 Task: Create a due date automation trigger when advanced on, on the tuesday of the week a card is due add content with a name or a description not containing resume at 11:00 AM.
Action: Mouse moved to (1278, 101)
Screenshot: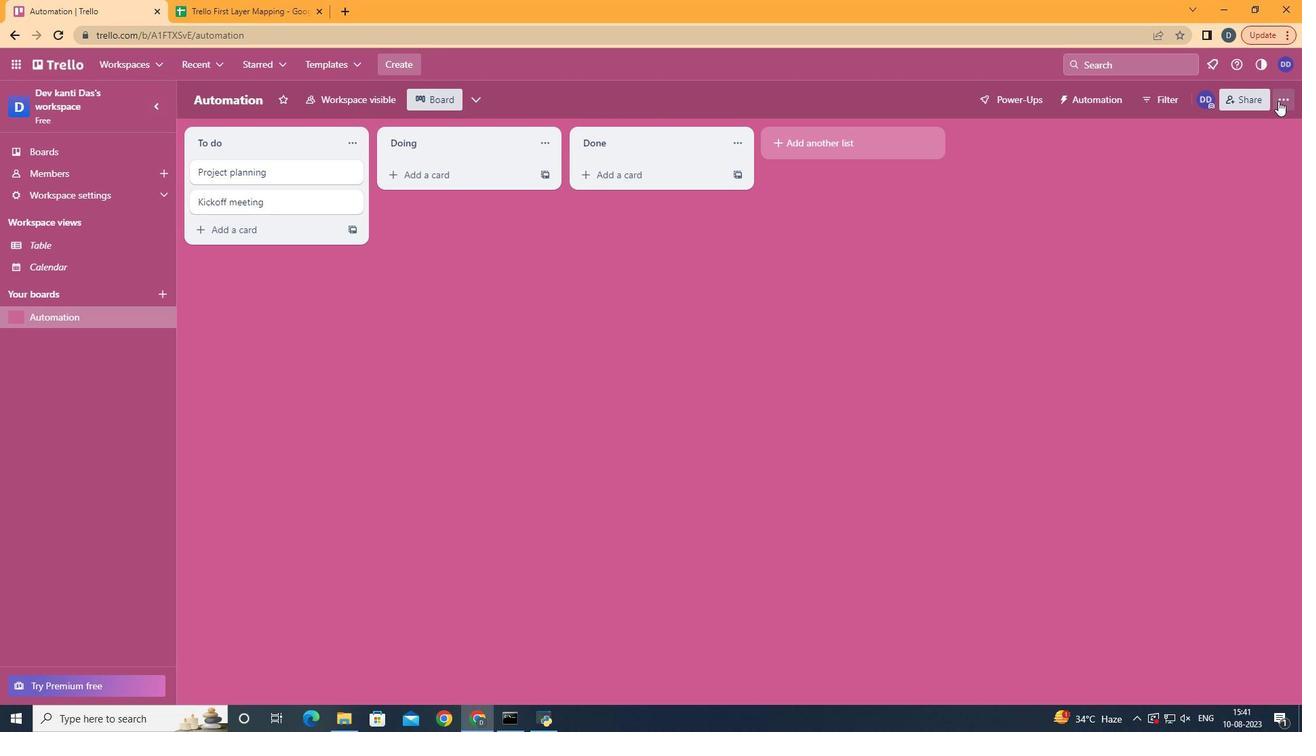
Action: Mouse pressed left at (1278, 101)
Screenshot: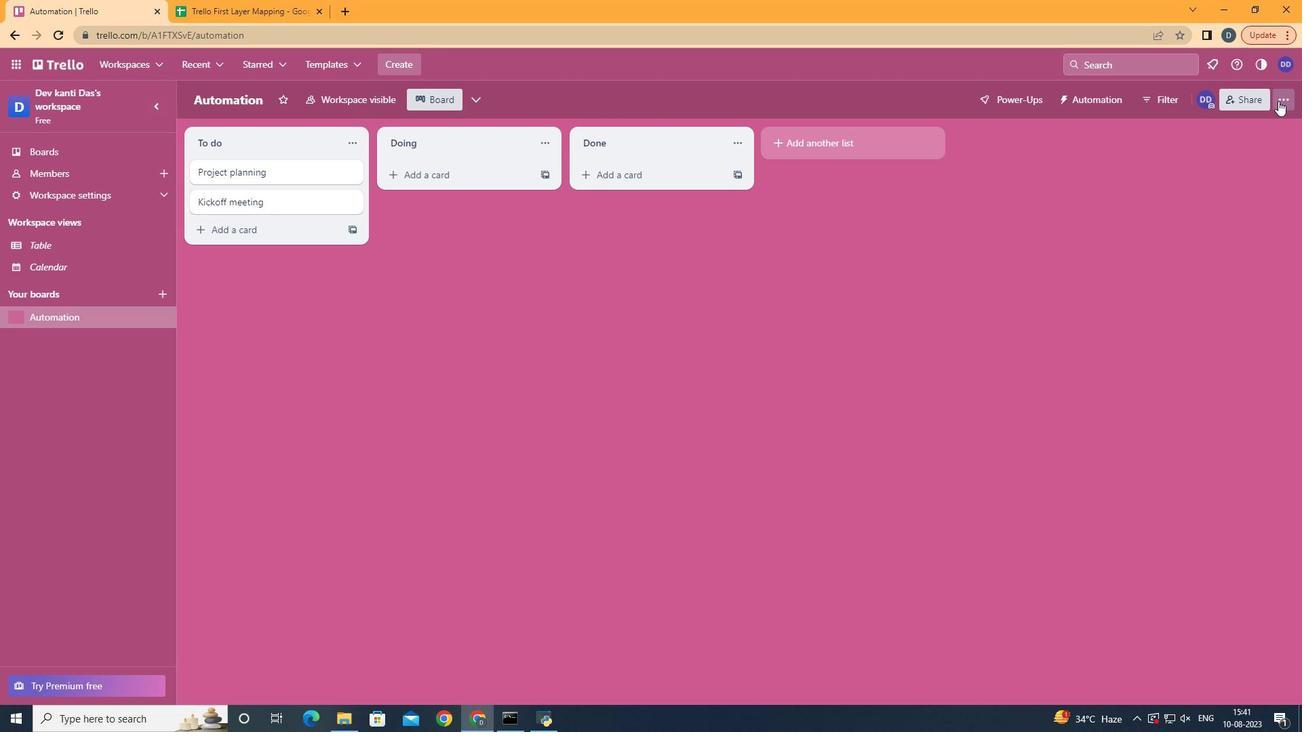 
Action: Mouse moved to (1174, 301)
Screenshot: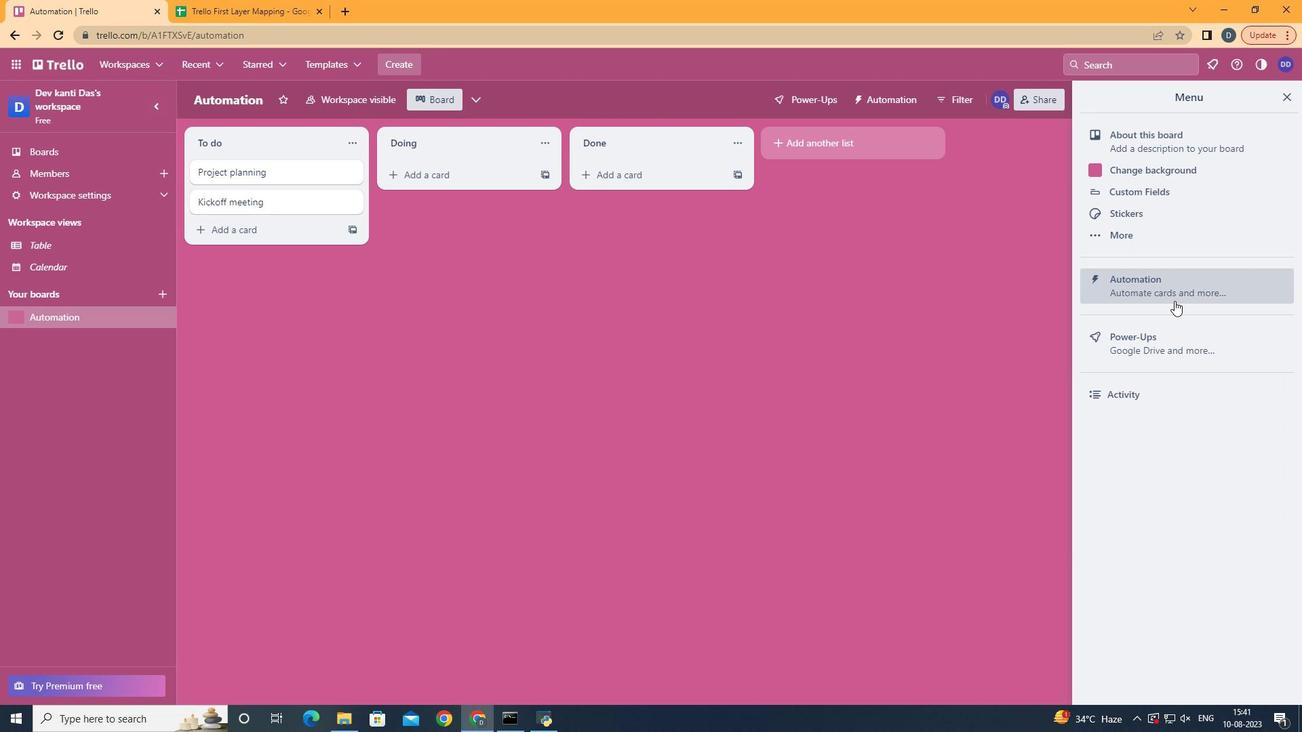 
Action: Mouse pressed left at (1174, 301)
Screenshot: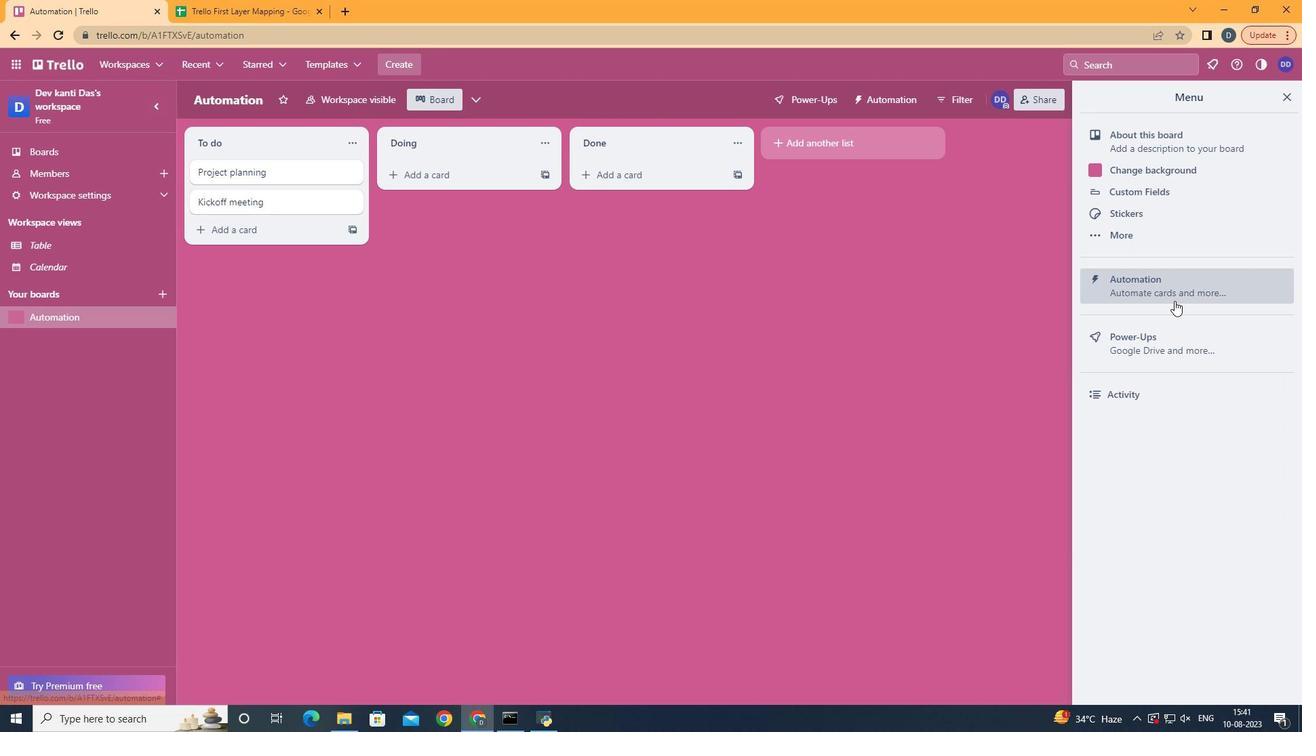 
Action: Mouse moved to (228, 268)
Screenshot: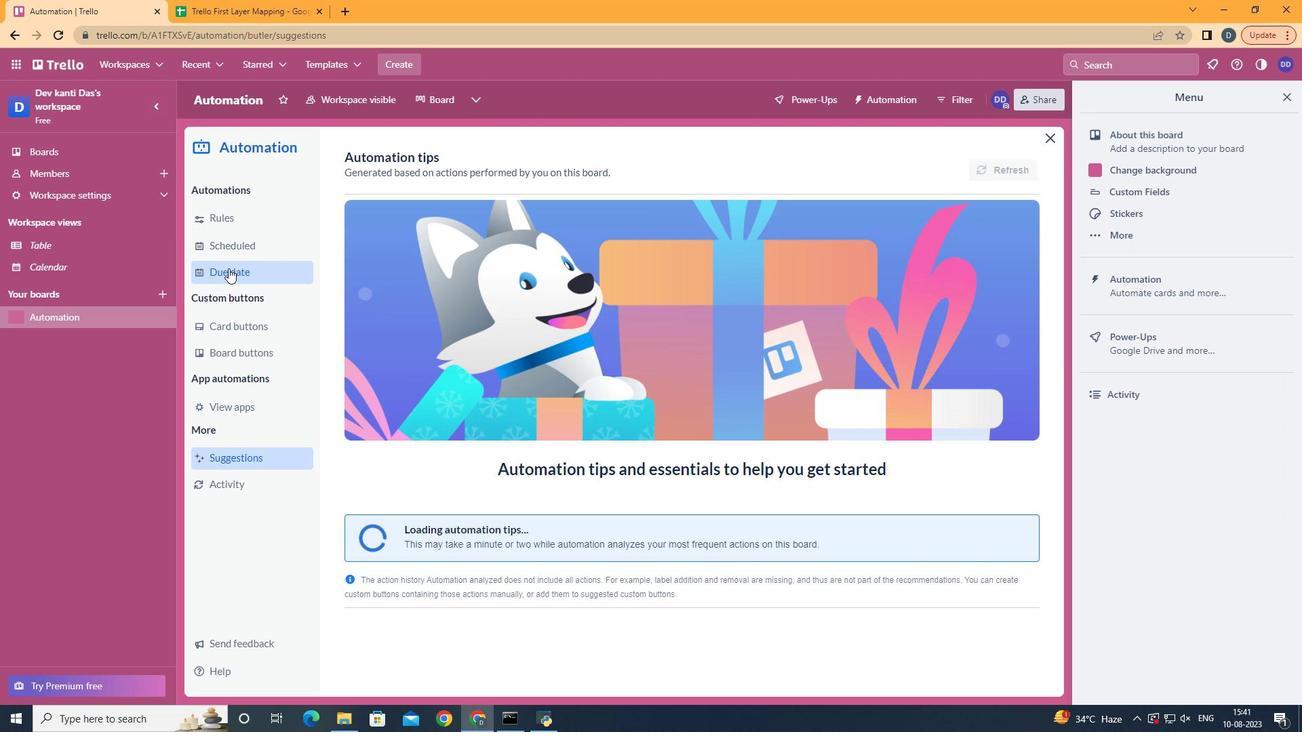 
Action: Mouse pressed left at (228, 268)
Screenshot: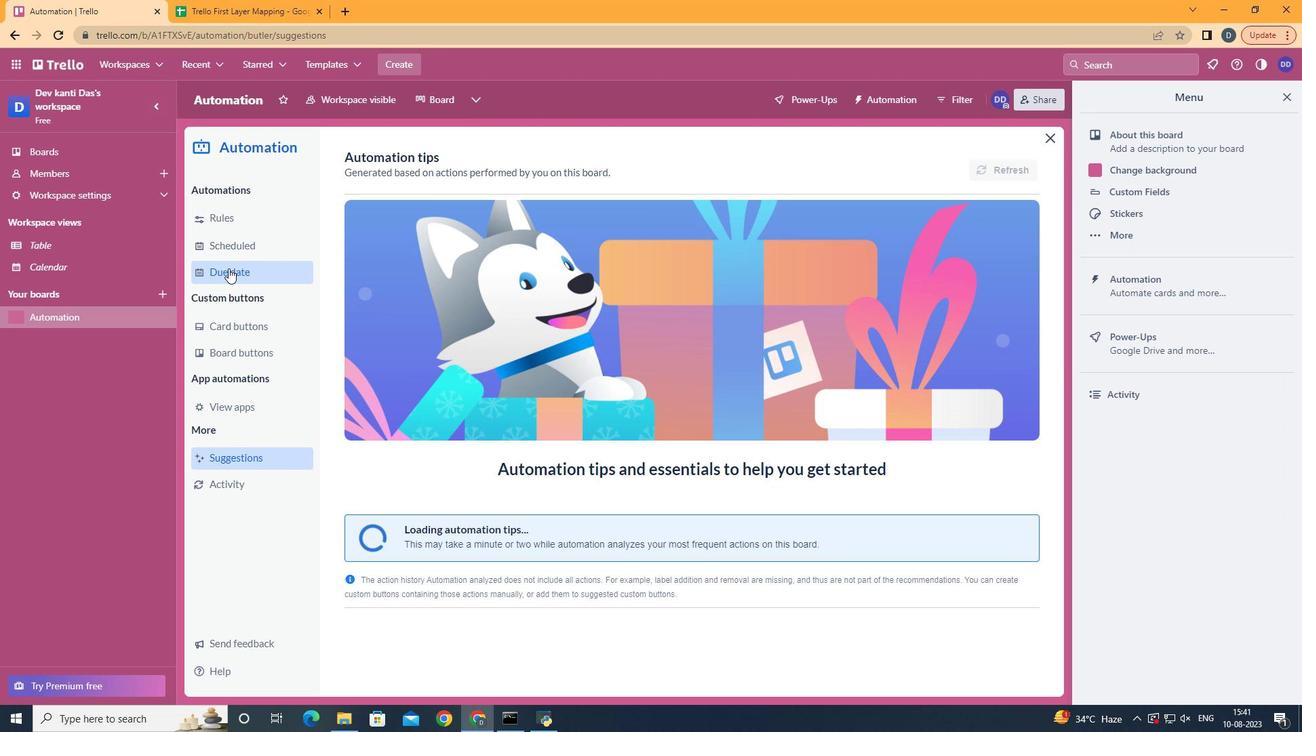 
Action: Mouse moved to (949, 160)
Screenshot: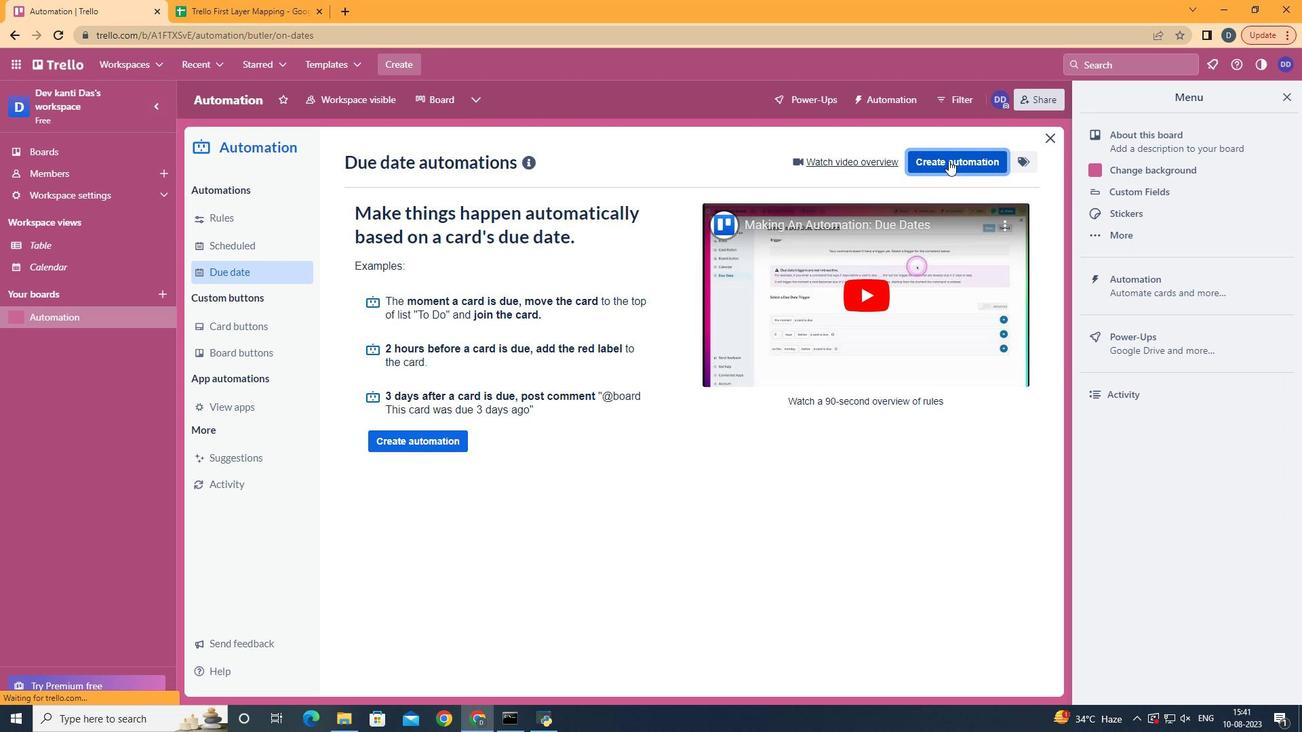 
Action: Mouse pressed left at (949, 160)
Screenshot: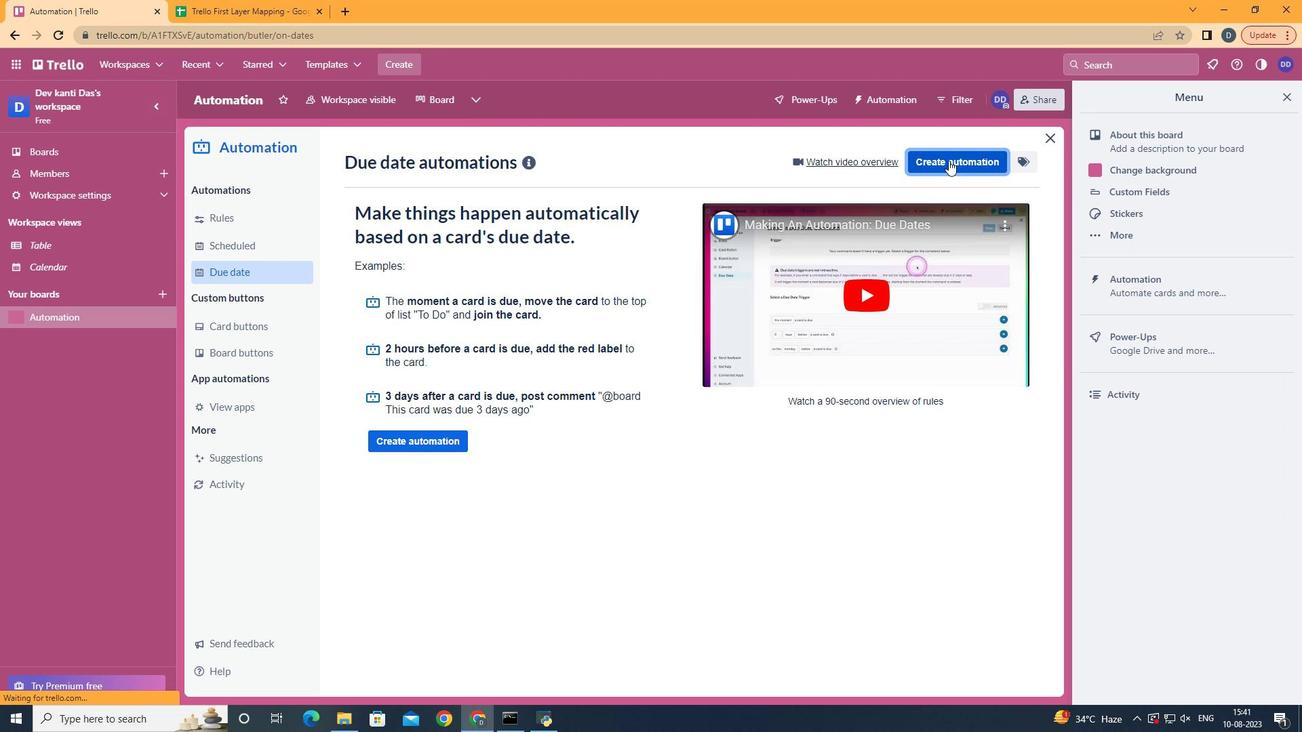 
Action: Mouse moved to (717, 293)
Screenshot: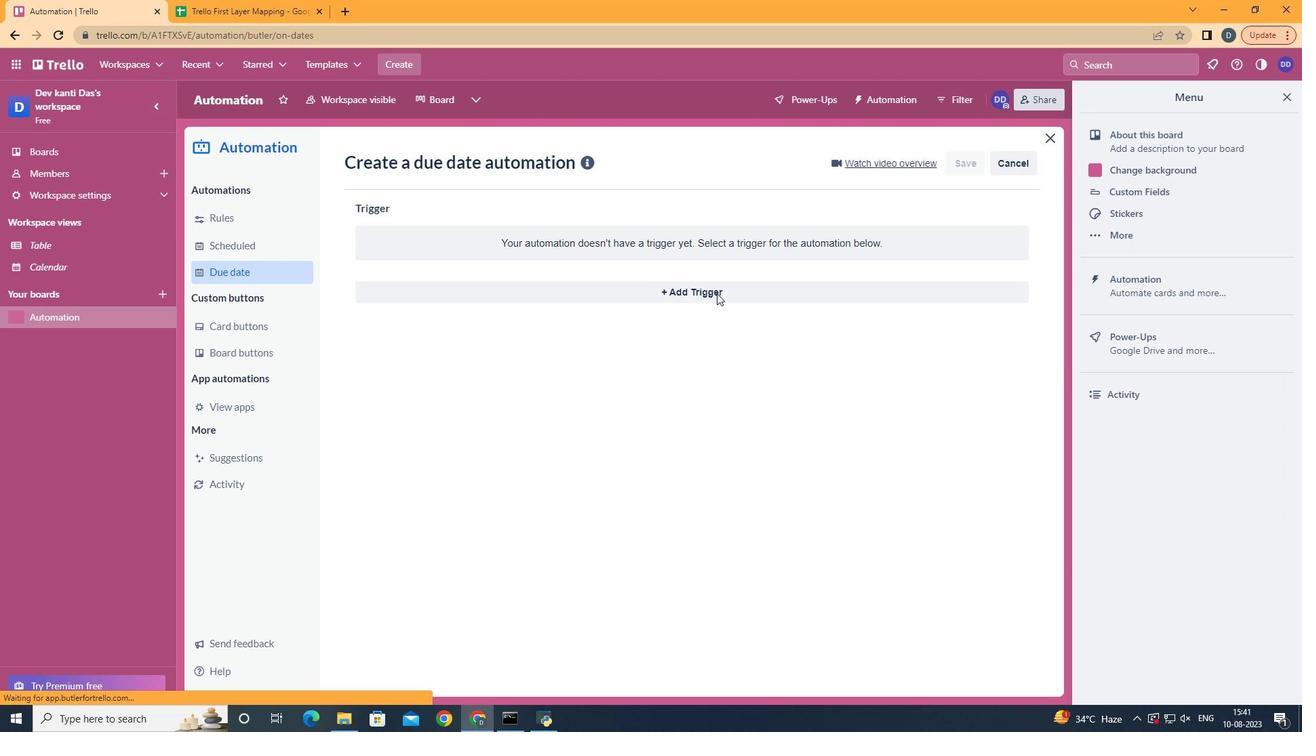
Action: Mouse pressed left at (717, 293)
Screenshot: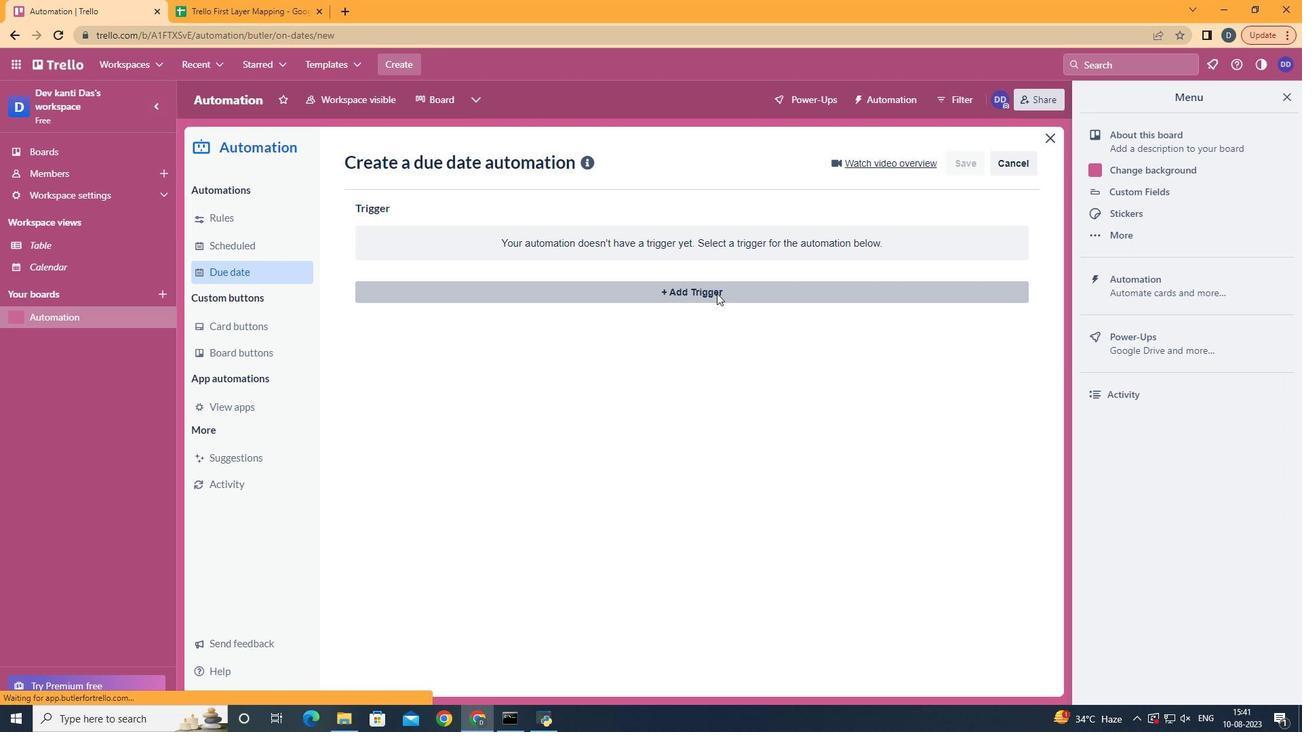
Action: Mouse moved to (438, 376)
Screenshot: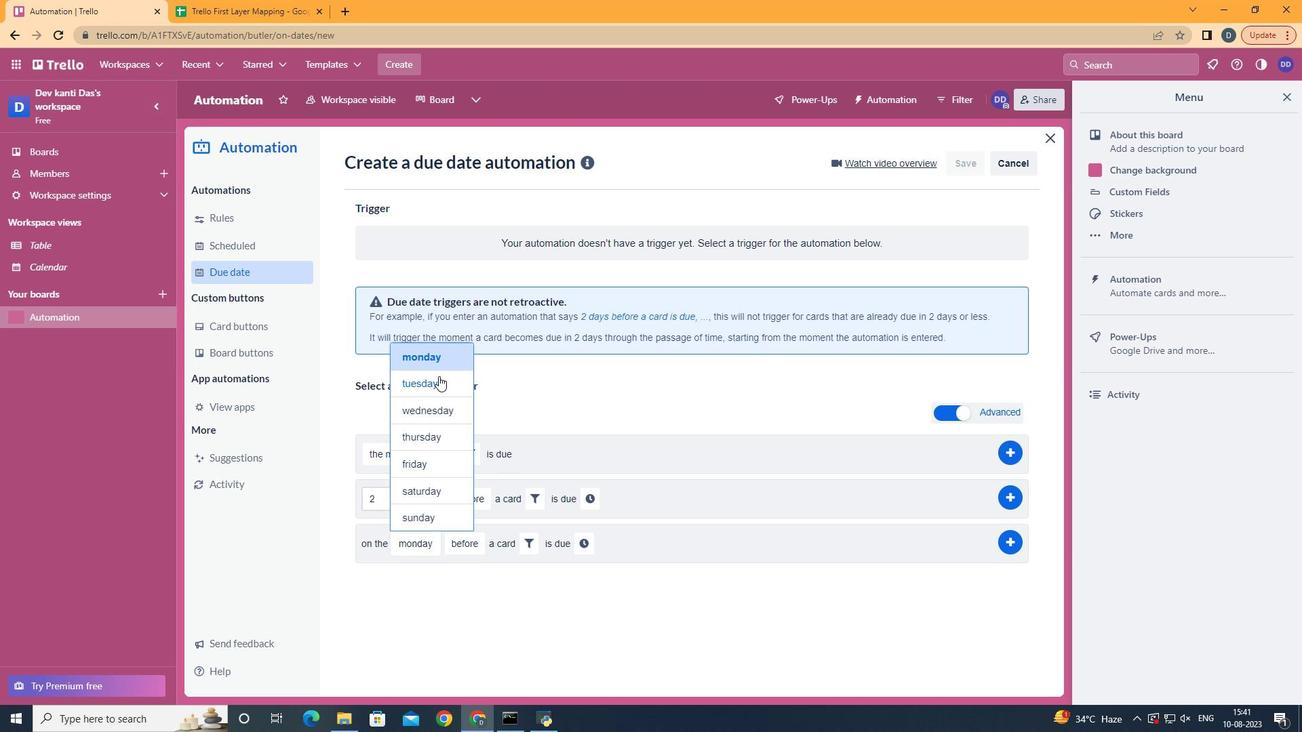 
Action: Mouse pressed left at (438, 376)
Screenshot: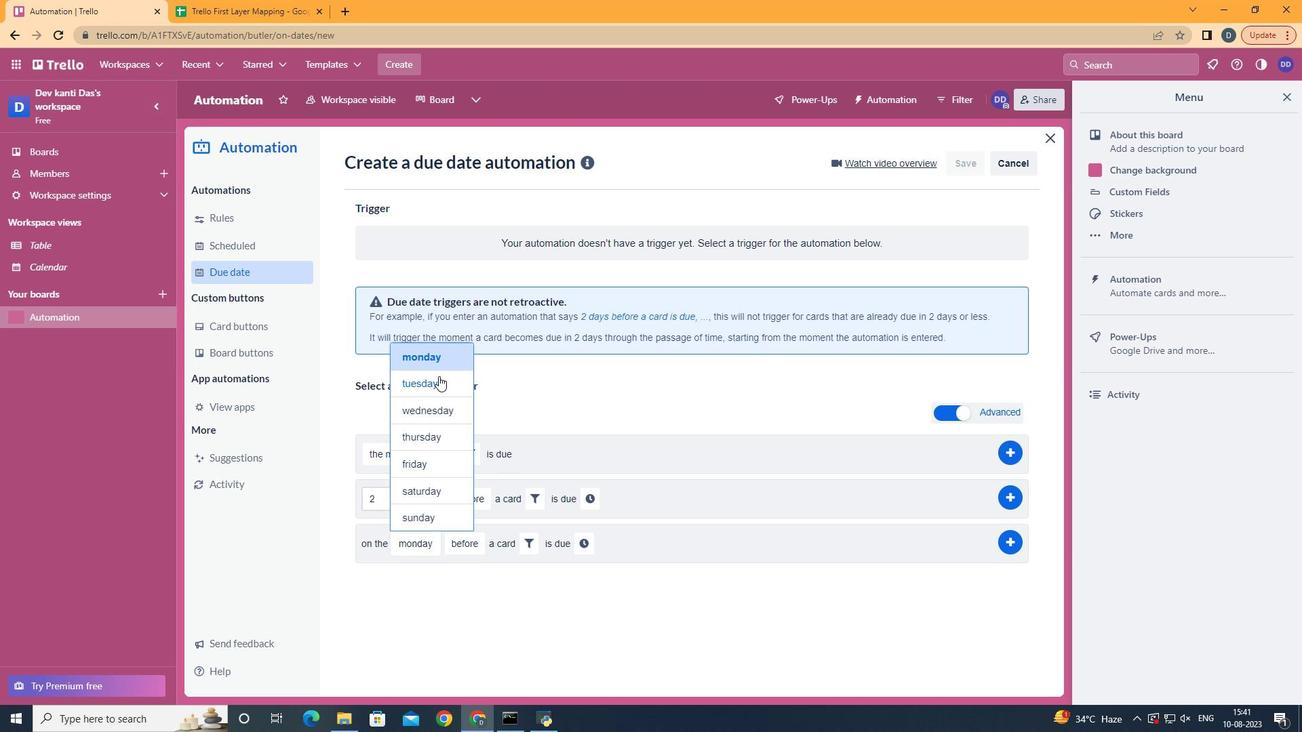 
Action: Mouse moved to (479, 618)
Screenshot: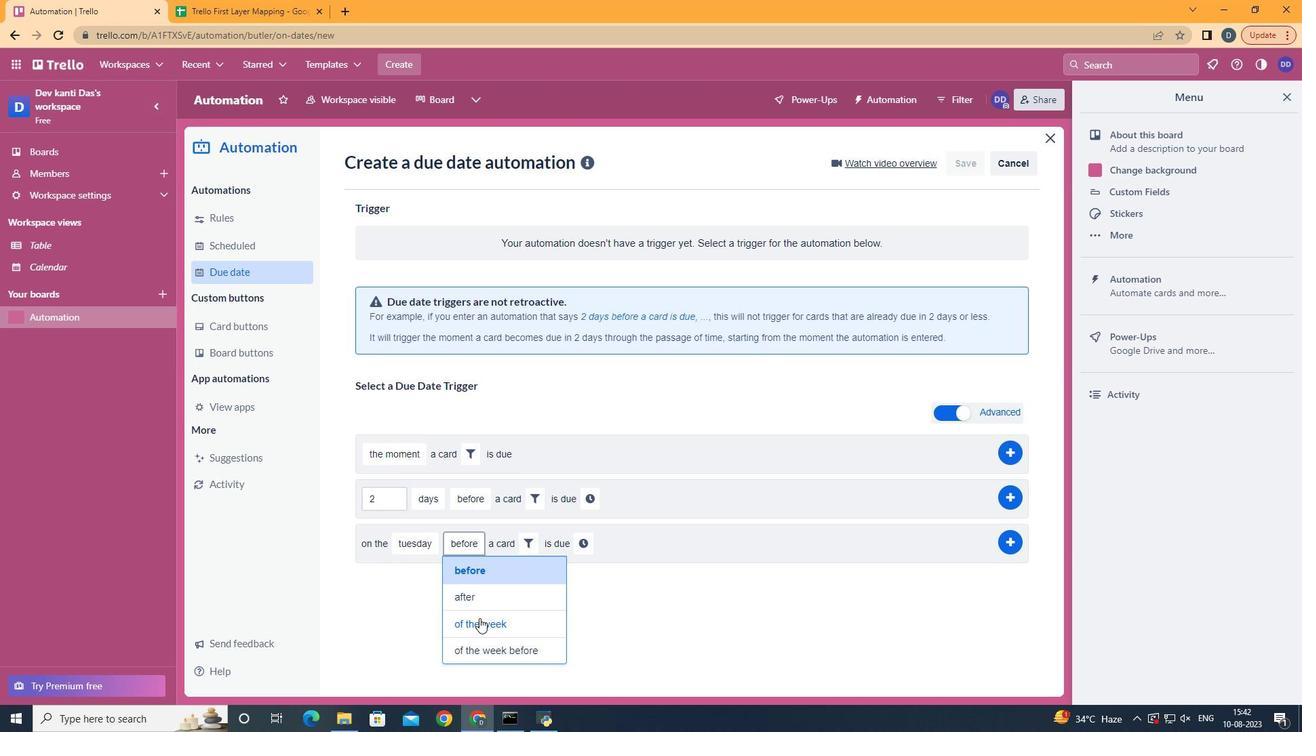 
Action: Mouse pressed left at (479, 618)
Screenshot: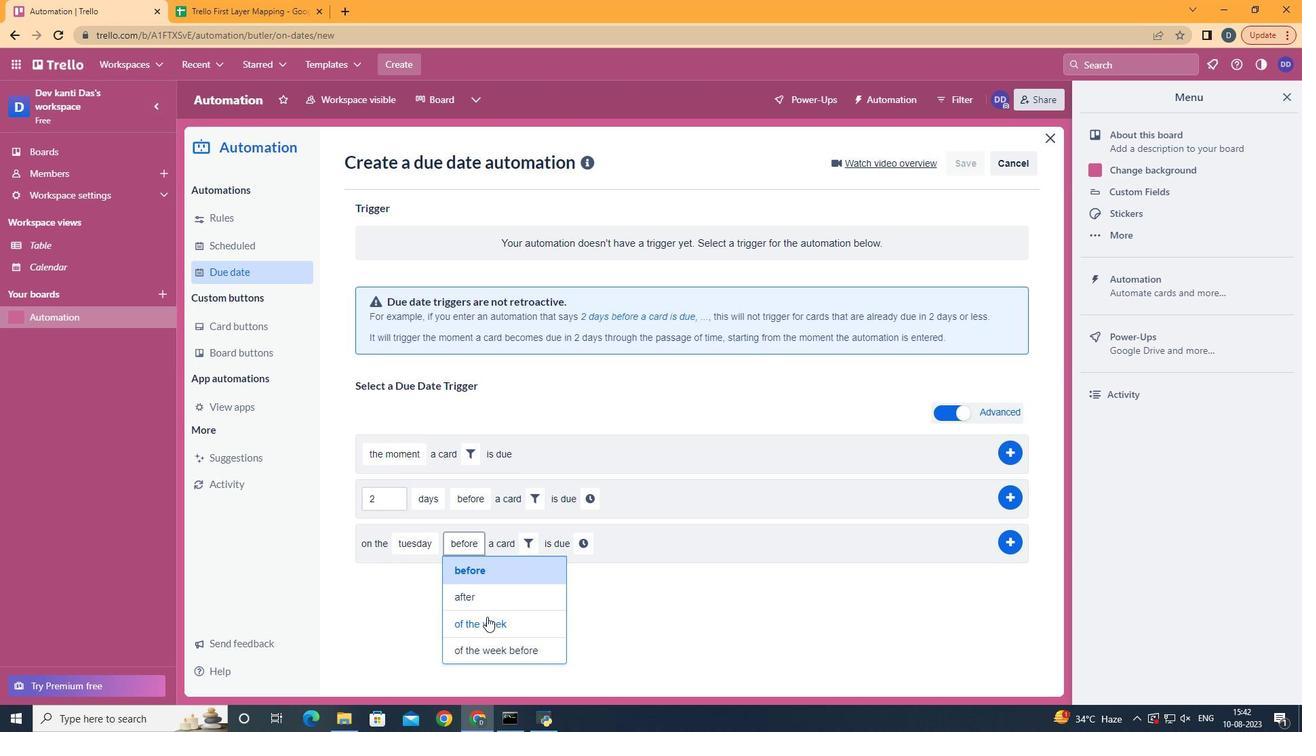
Action: Mouse moved to (542, 543)
Screenshot: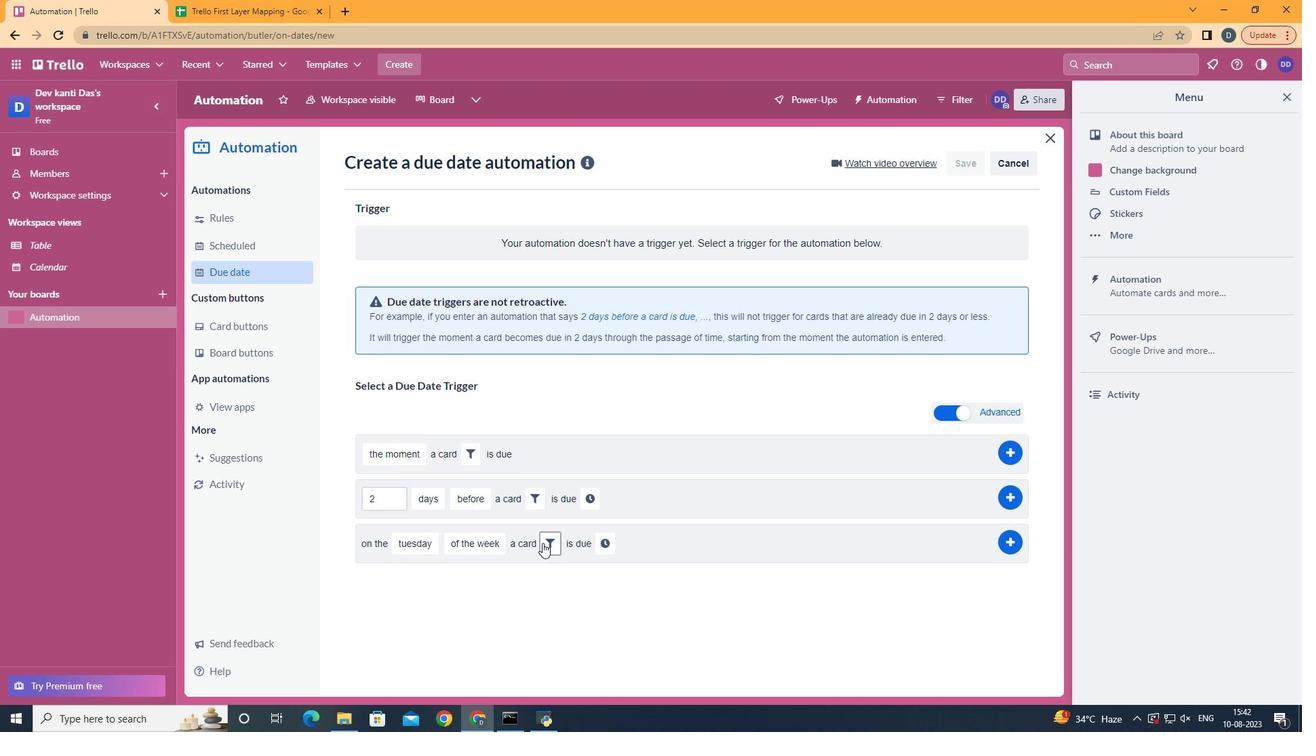 
Action: Mouse pressed left at (542, 543)
Screenshot: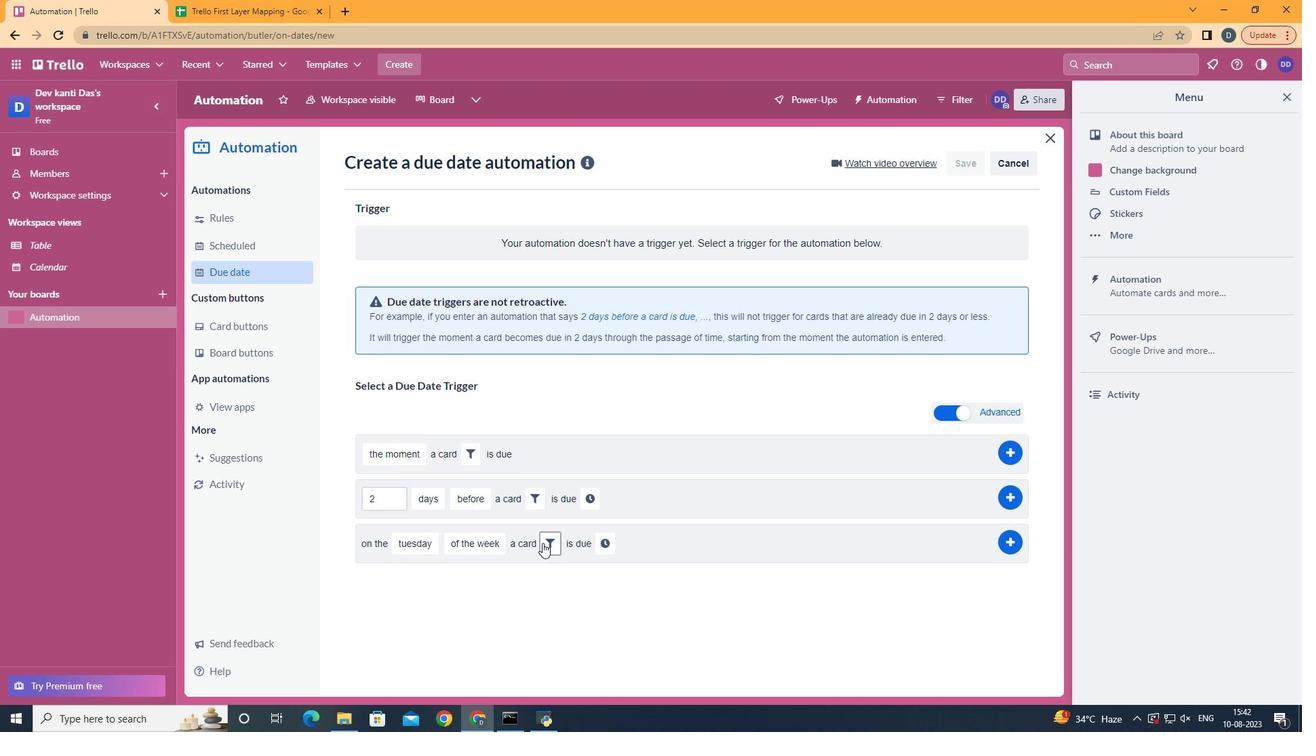 
Action: Mouse moved to (548, 543)
Screenshot: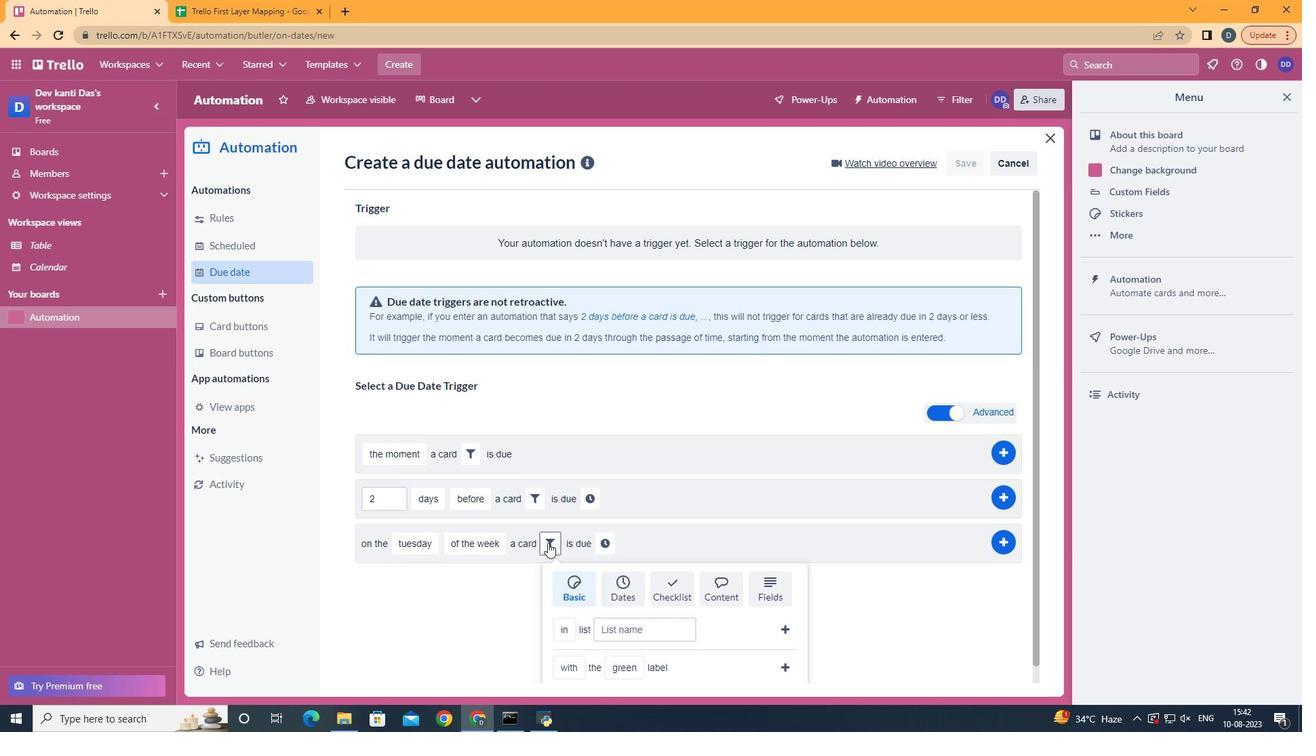 
Action: Mouse pressed left at (548, 543)
Screenshot: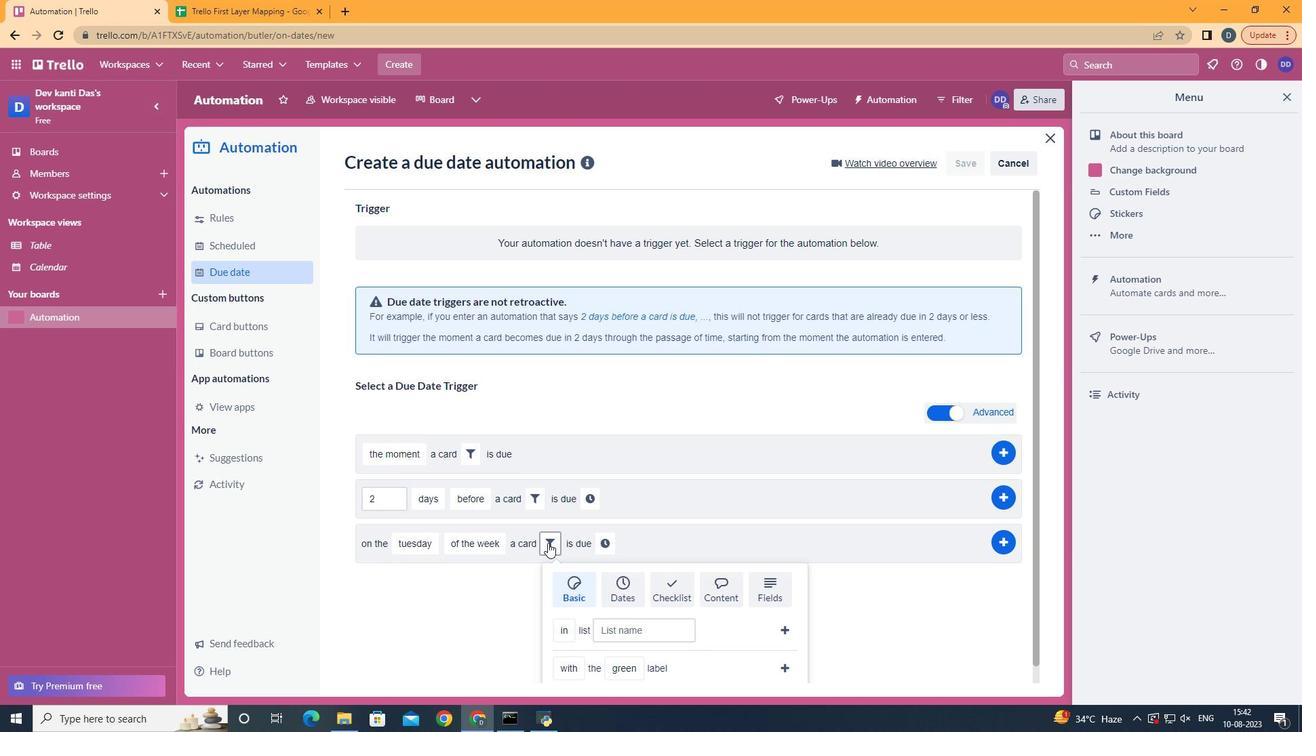 
Action: Mouse moved to (547, 546)
Screenshot: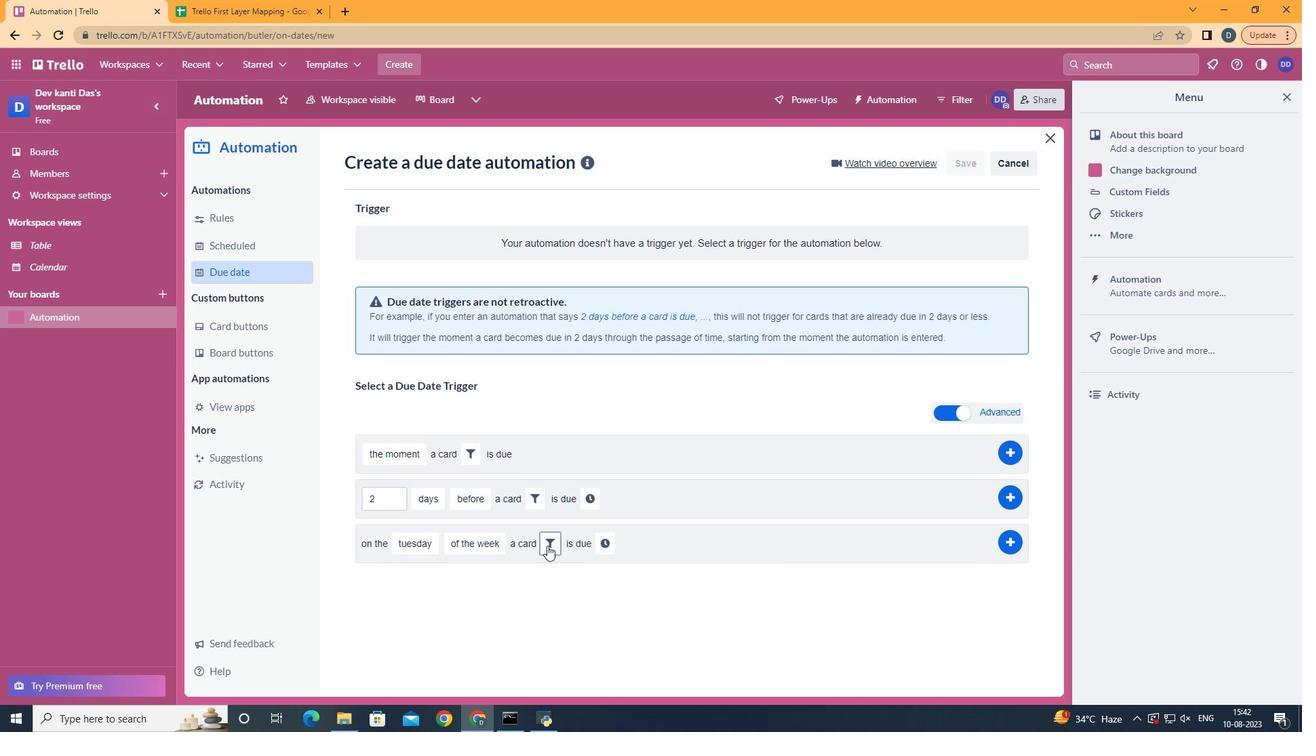 
Action: Mouse pressed left at (547, 546)
Screenshot: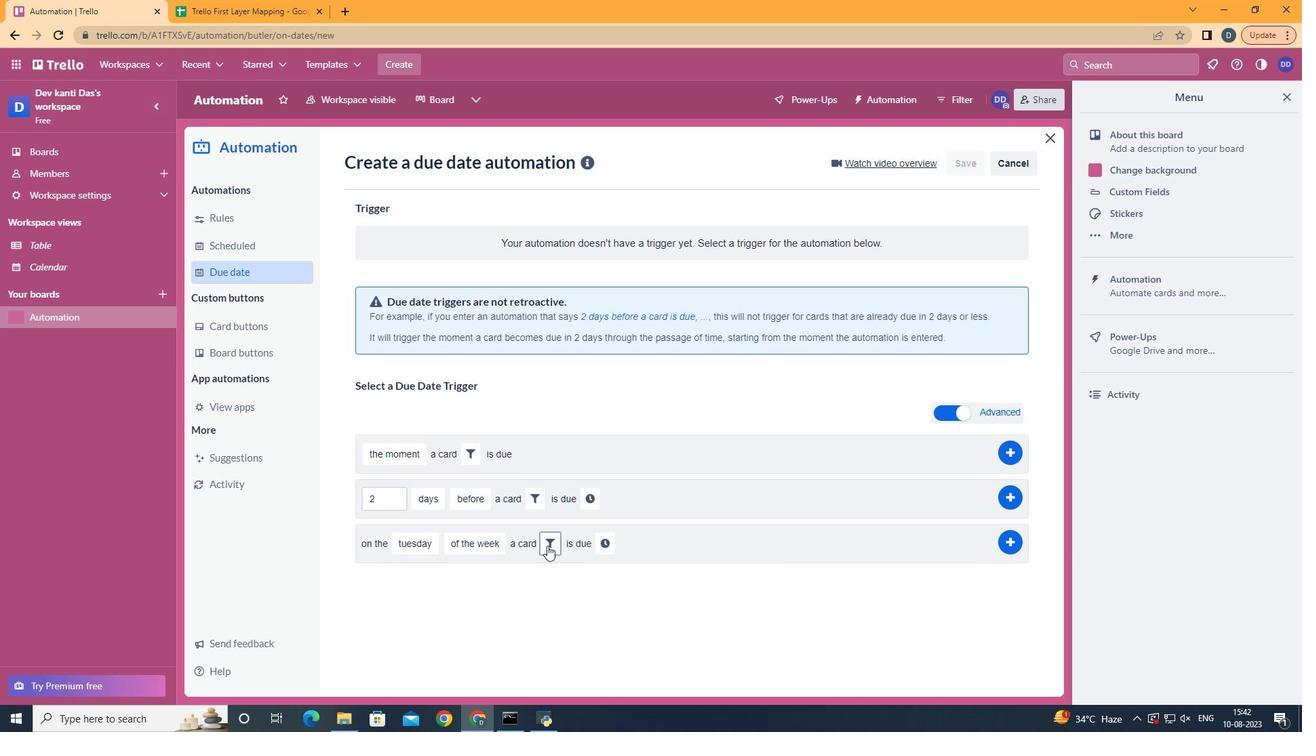 
Action: Mouse moved to (590, 375)
Screenshot: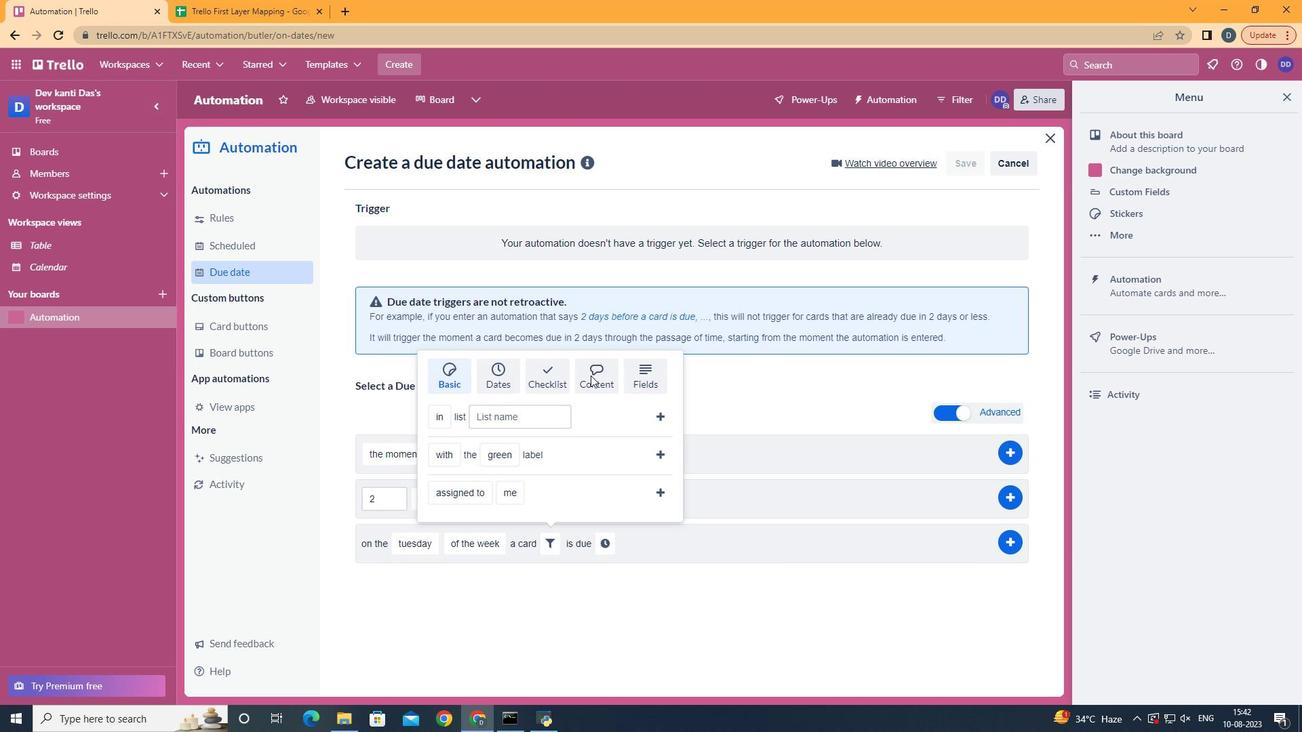 
Action: Mouse pressed left at (590, 375)
Screenshot: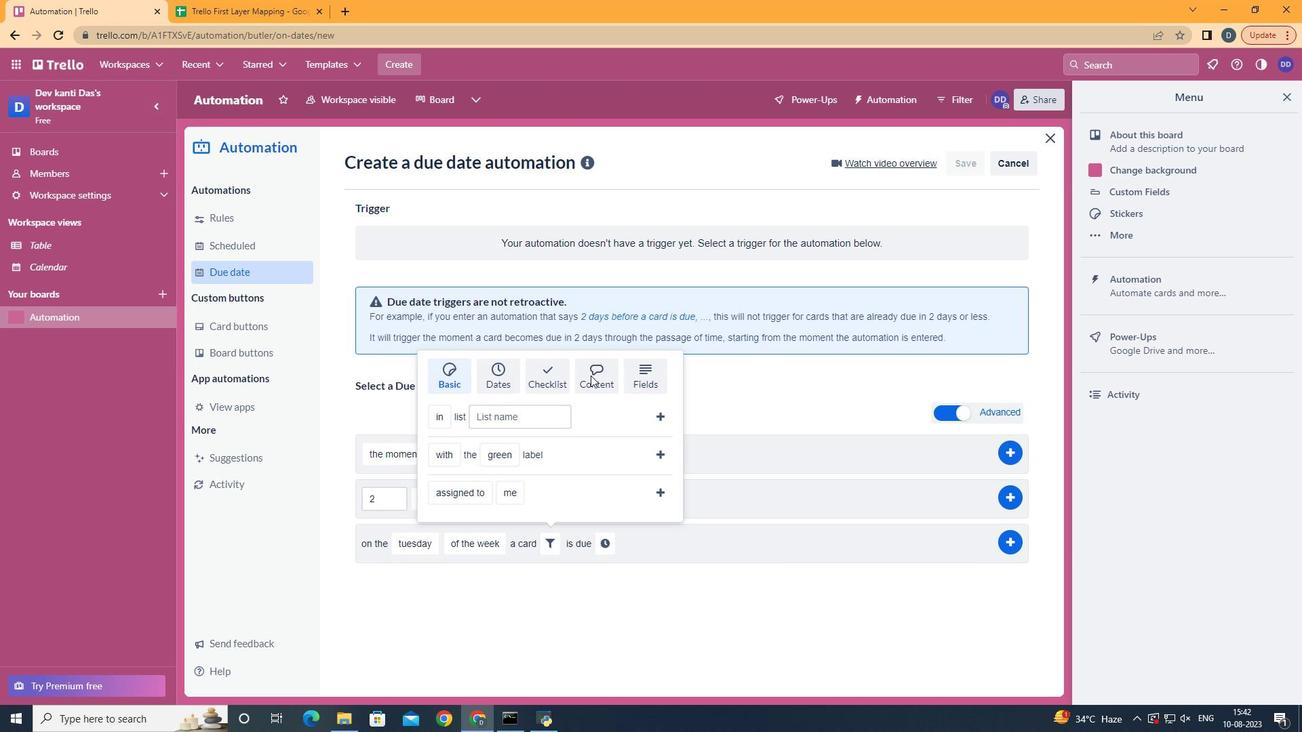 
Action: Mouse moved to (492, 537)
Screenshot: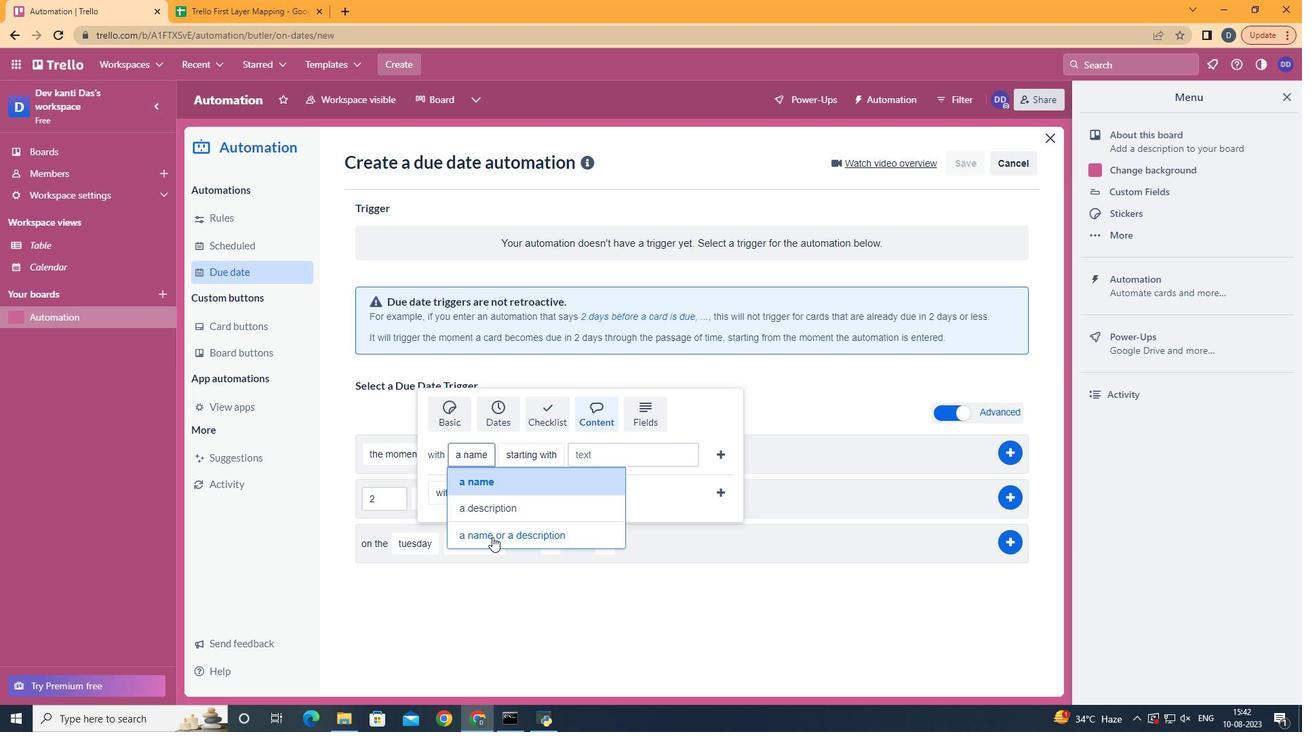 
Action: Mouse pressed left at (492, 537)
Screenshot: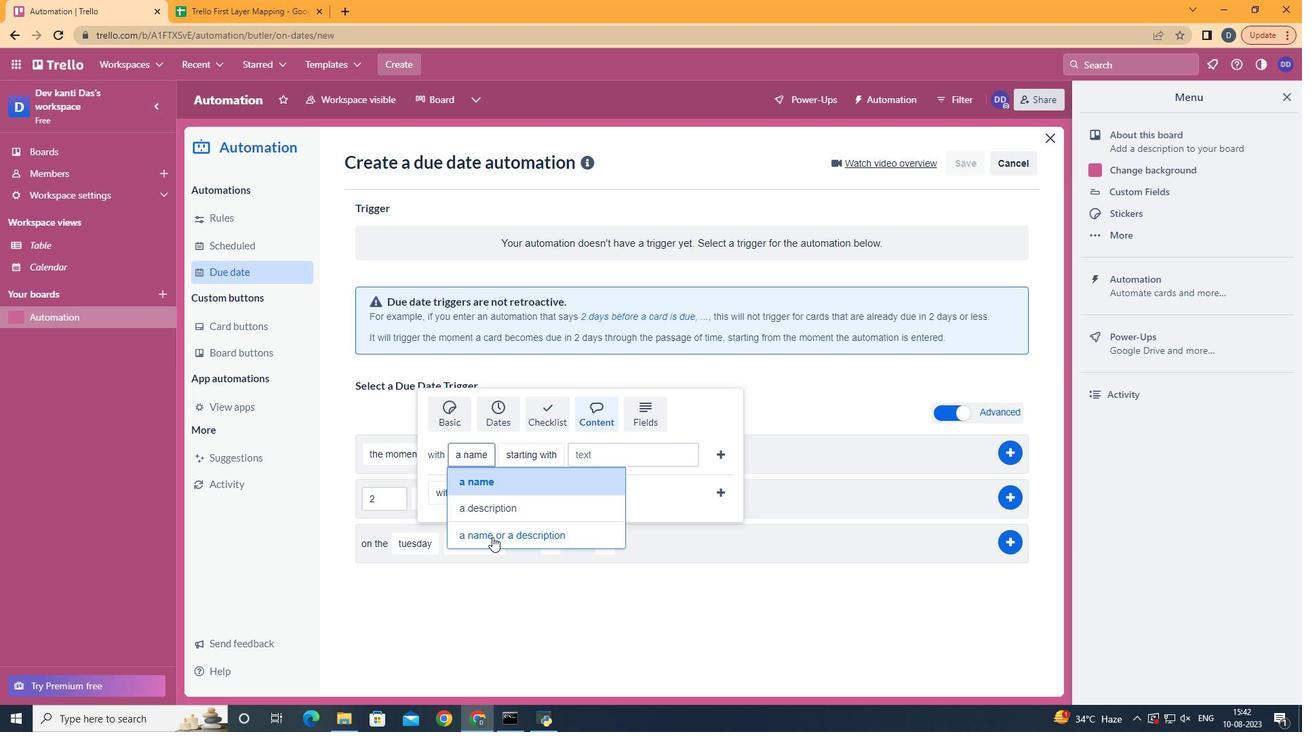 
Action: Mouse moved to (628, 614)
Screenshot: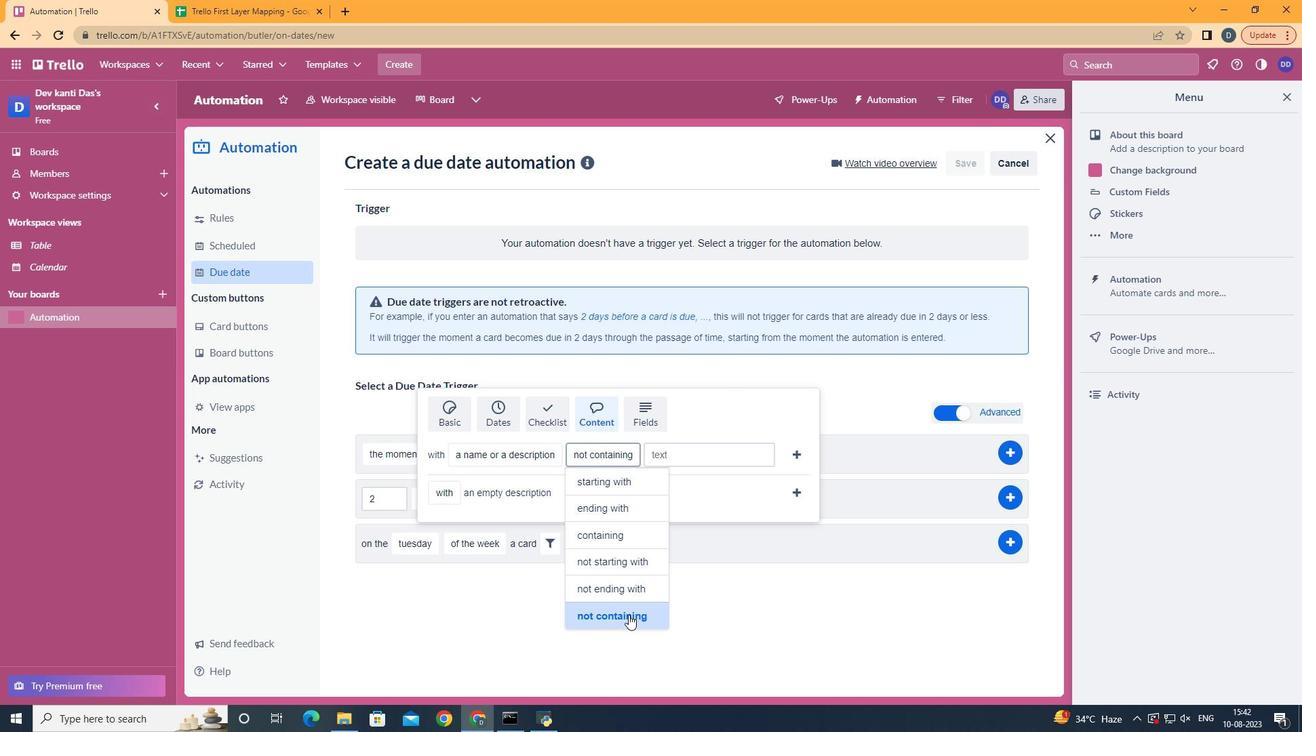 
Action: Mouse pressed left at (628, 614)
Screenshot: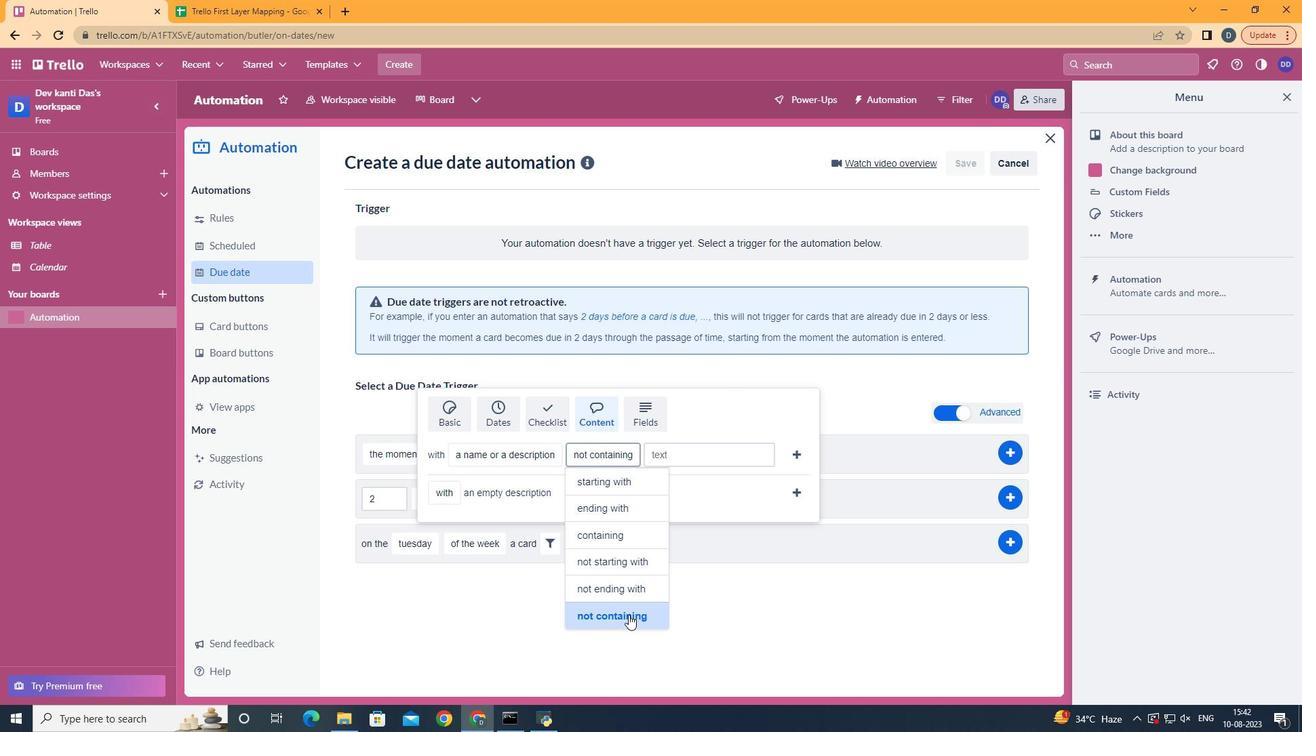 
Action: Mouse moved to (725, 466)
Screenshot: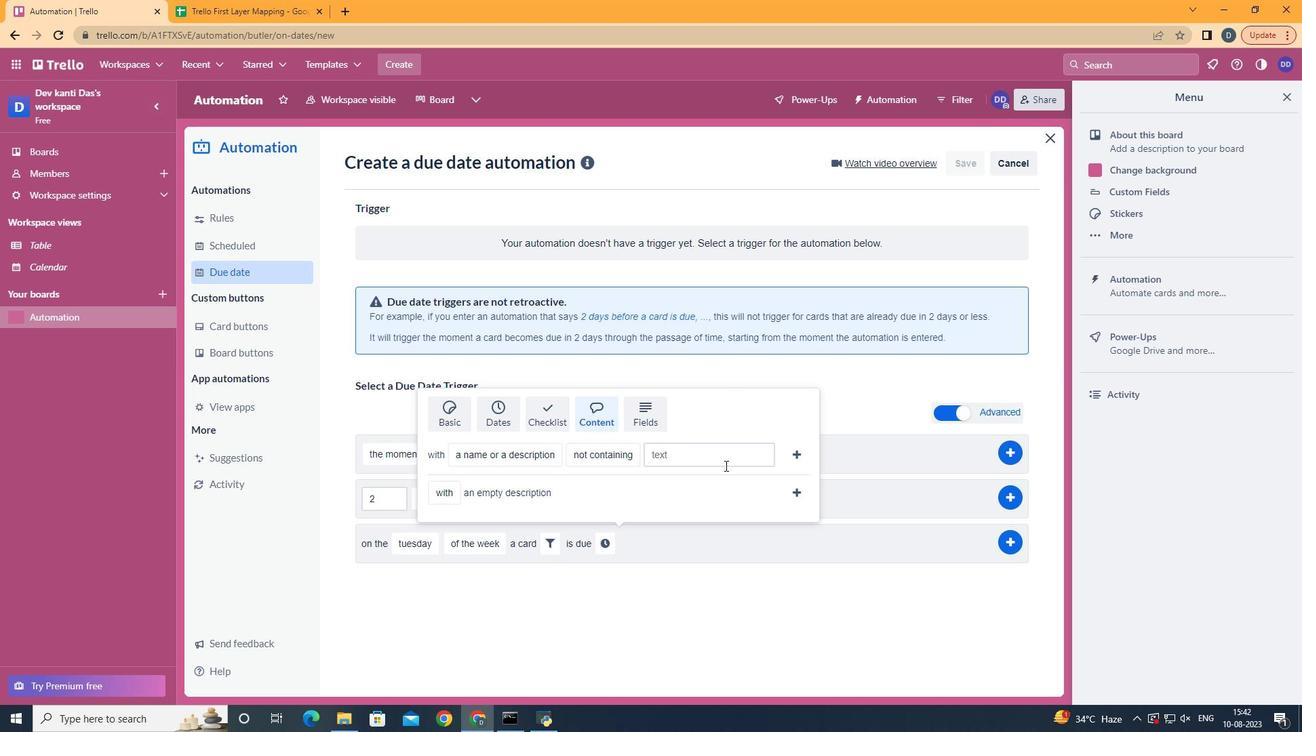 
Action: Mouse pressed left at (725, 466)
Screenshot: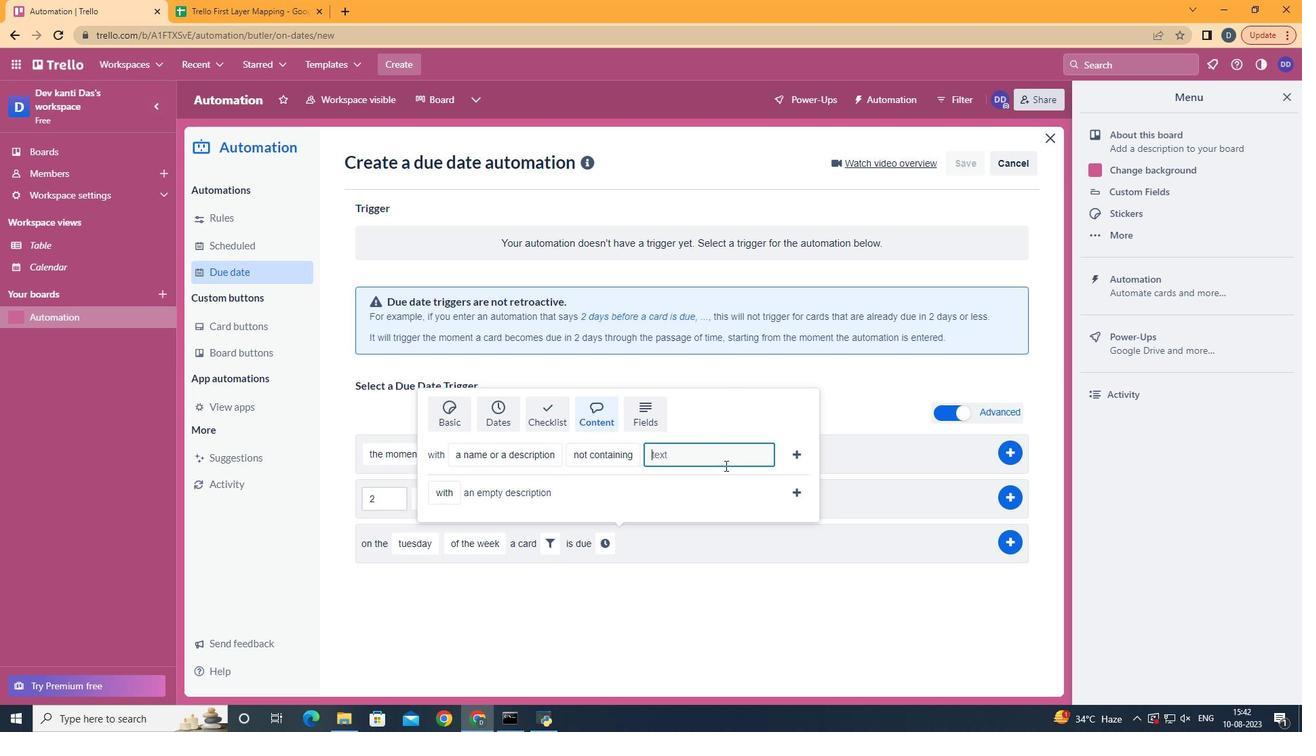 
Action: Key pressed resume
Screenshot: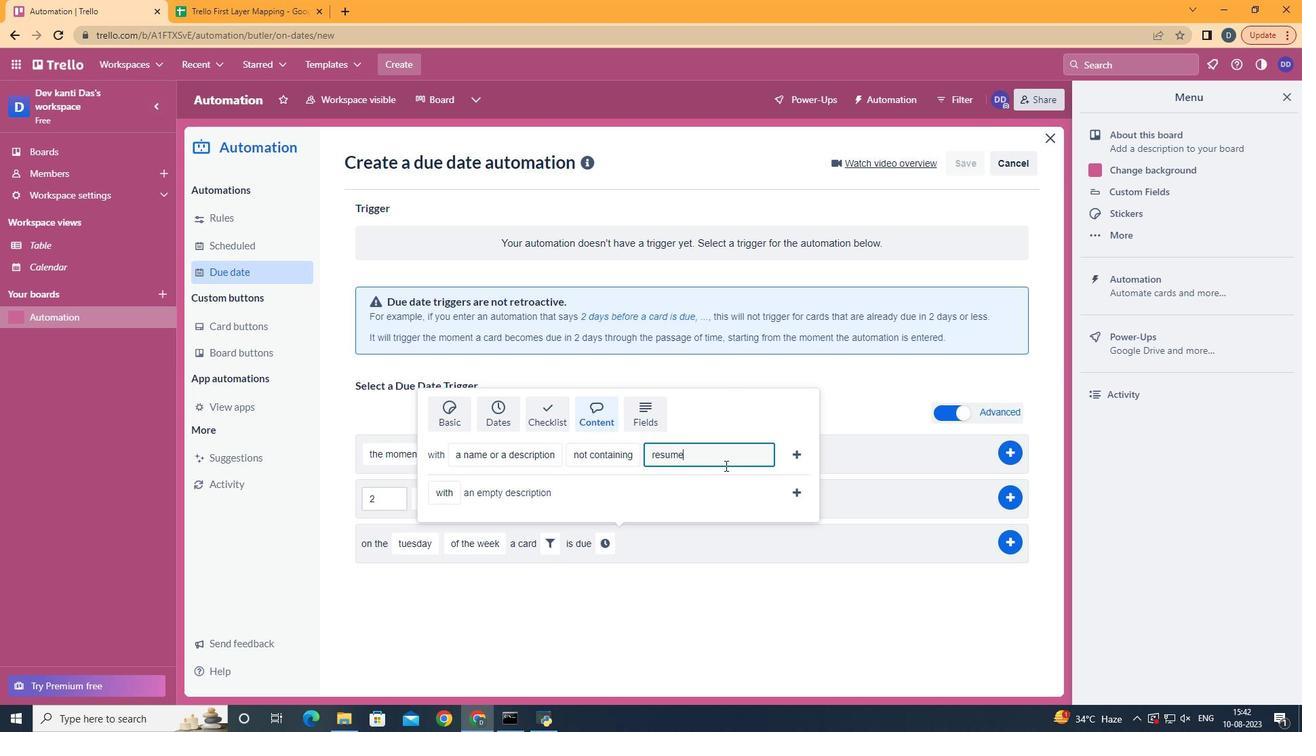
Action: Mouse moved to (794, 462)
Screenshot: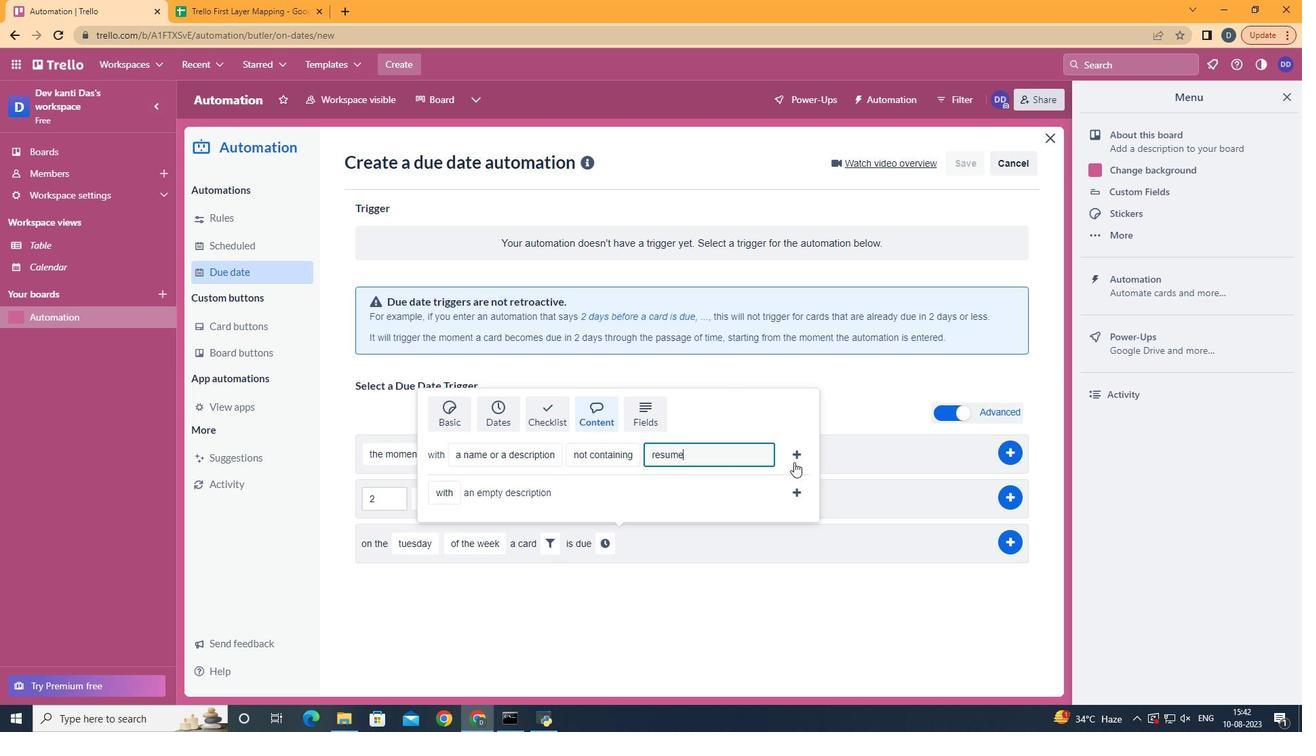 
Action: Mouse pressed left at (794, 462)
Screenshot: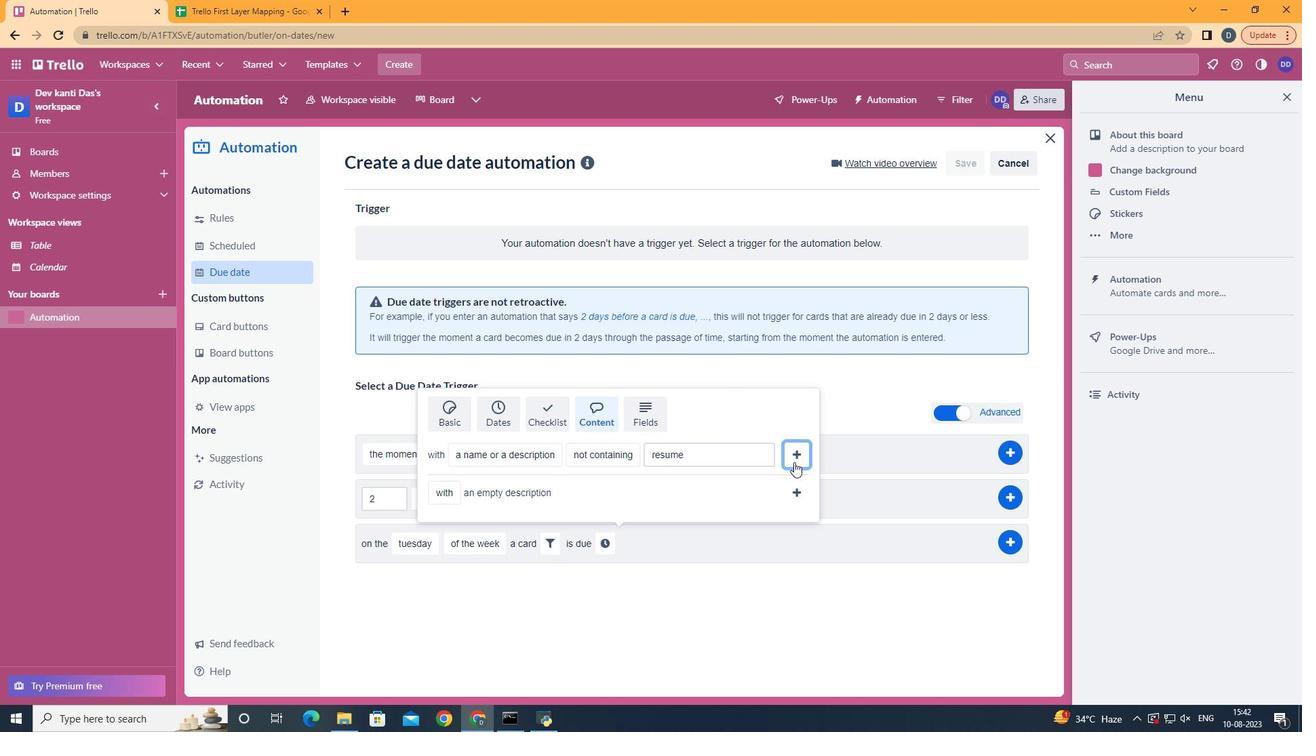 
Action: Mouse moved to (852, 546)
Screenshot: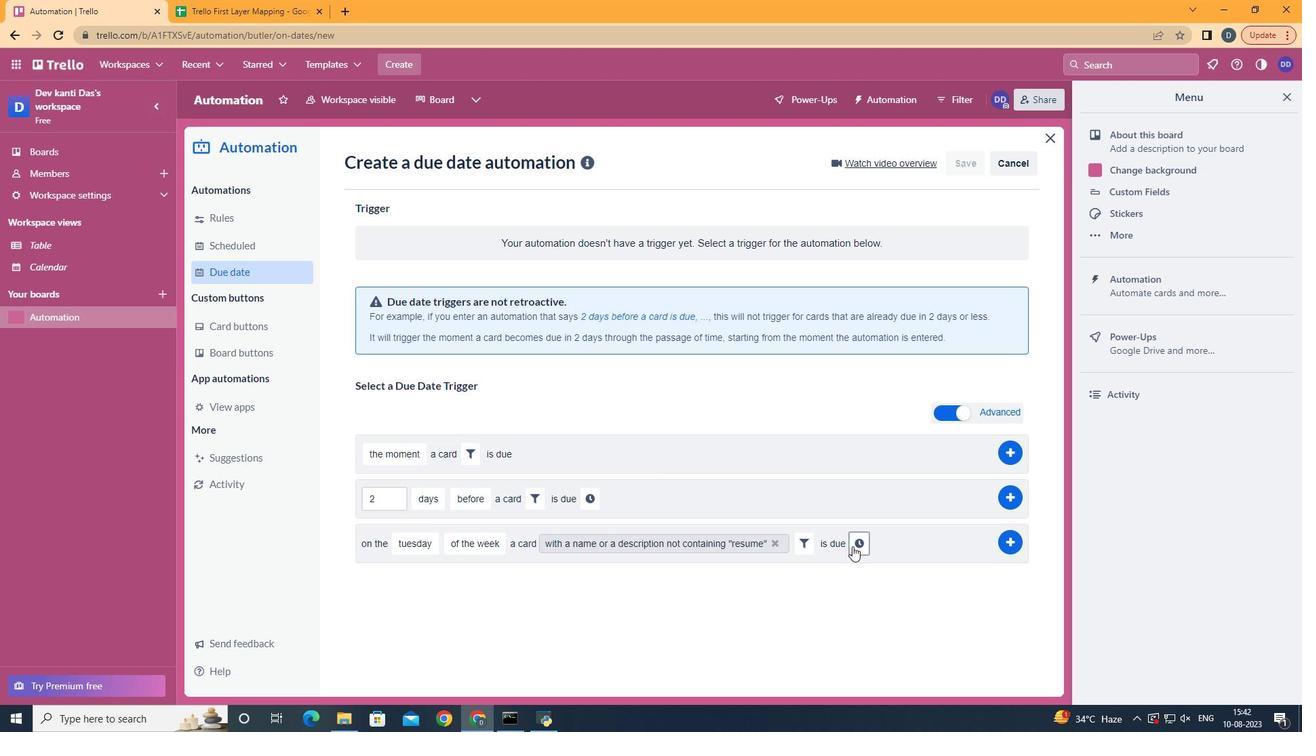 
Action: Mouse pressed left at (852, 546)
Screenshot: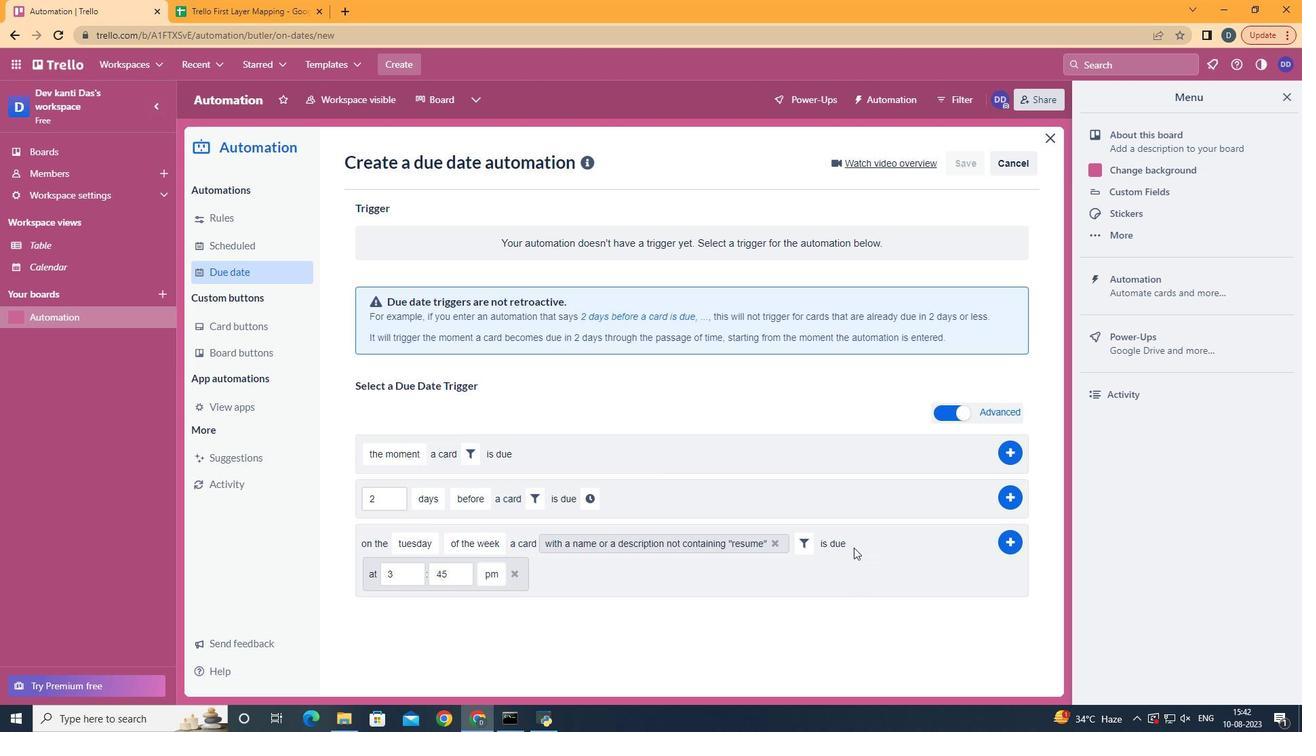 
Action: Mouse moved to (396, 575)
Screenshot: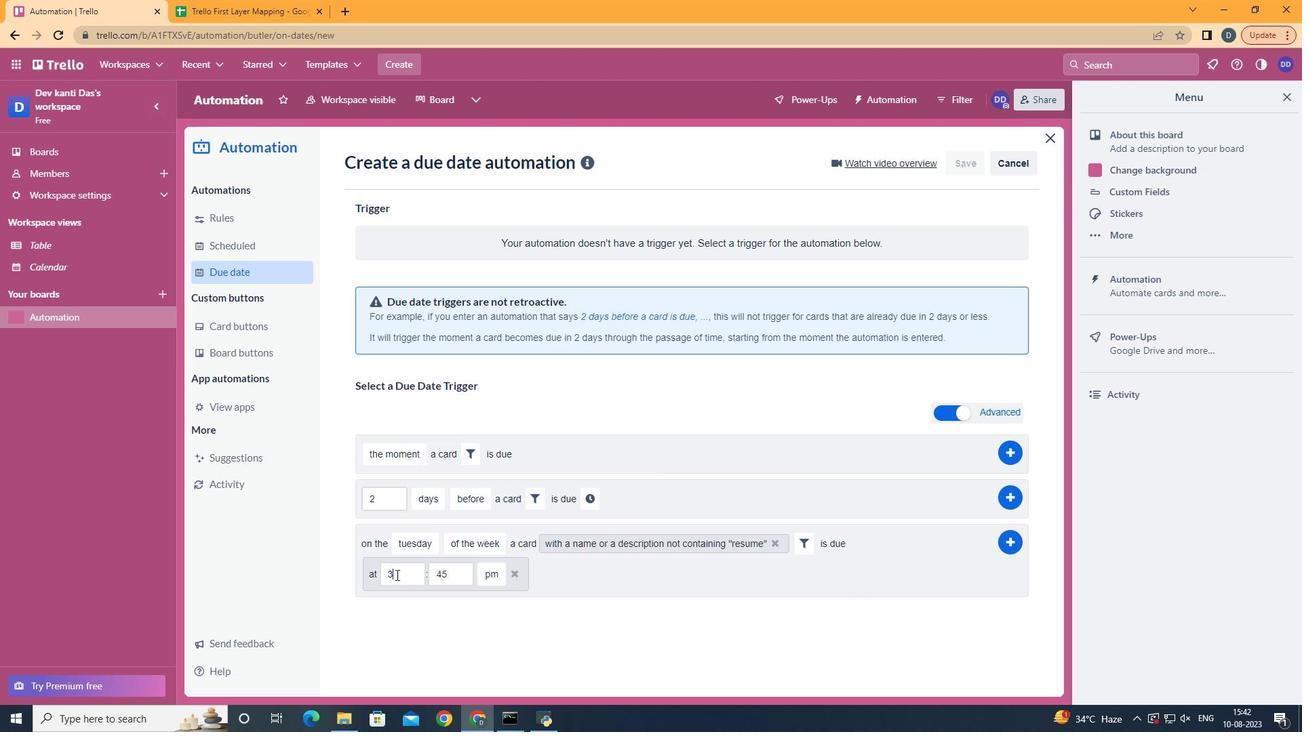 
Action: Mouse pressed left at (396, 575)
Screenshot: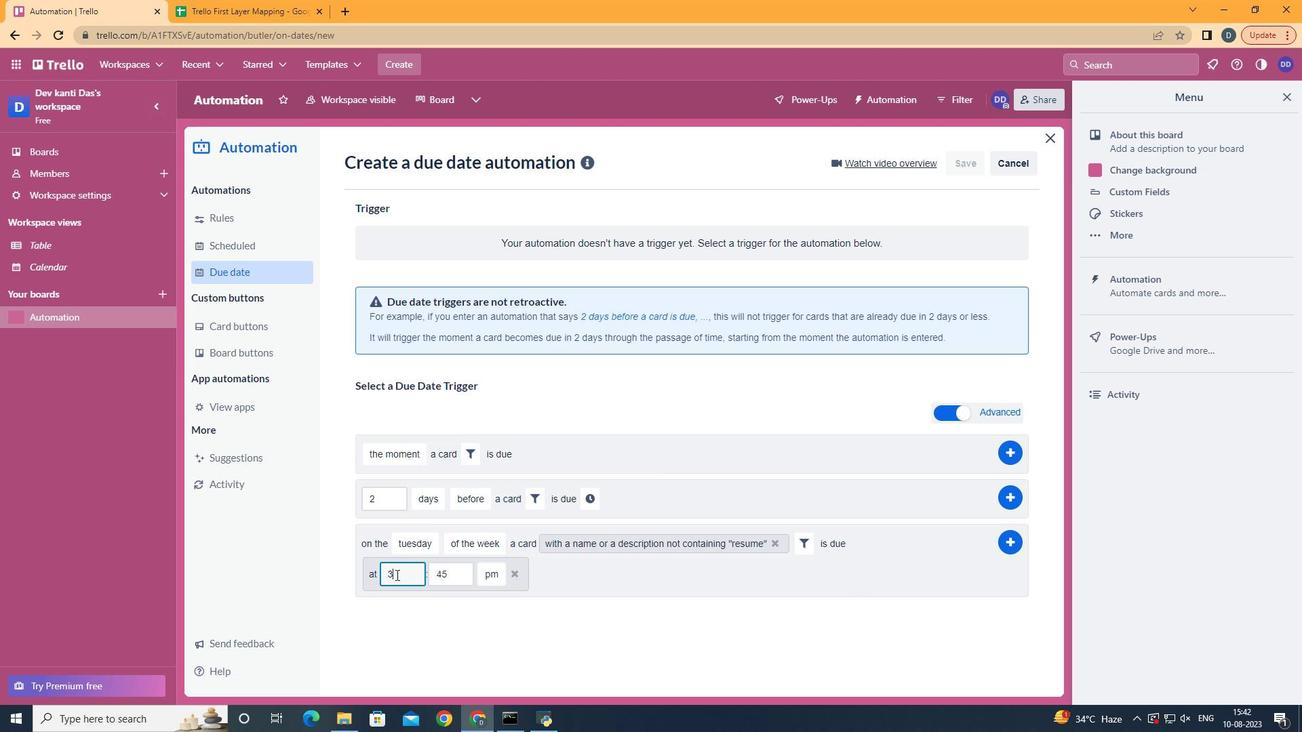 
Action: Mouse moved to (398, 575)
Screenshot: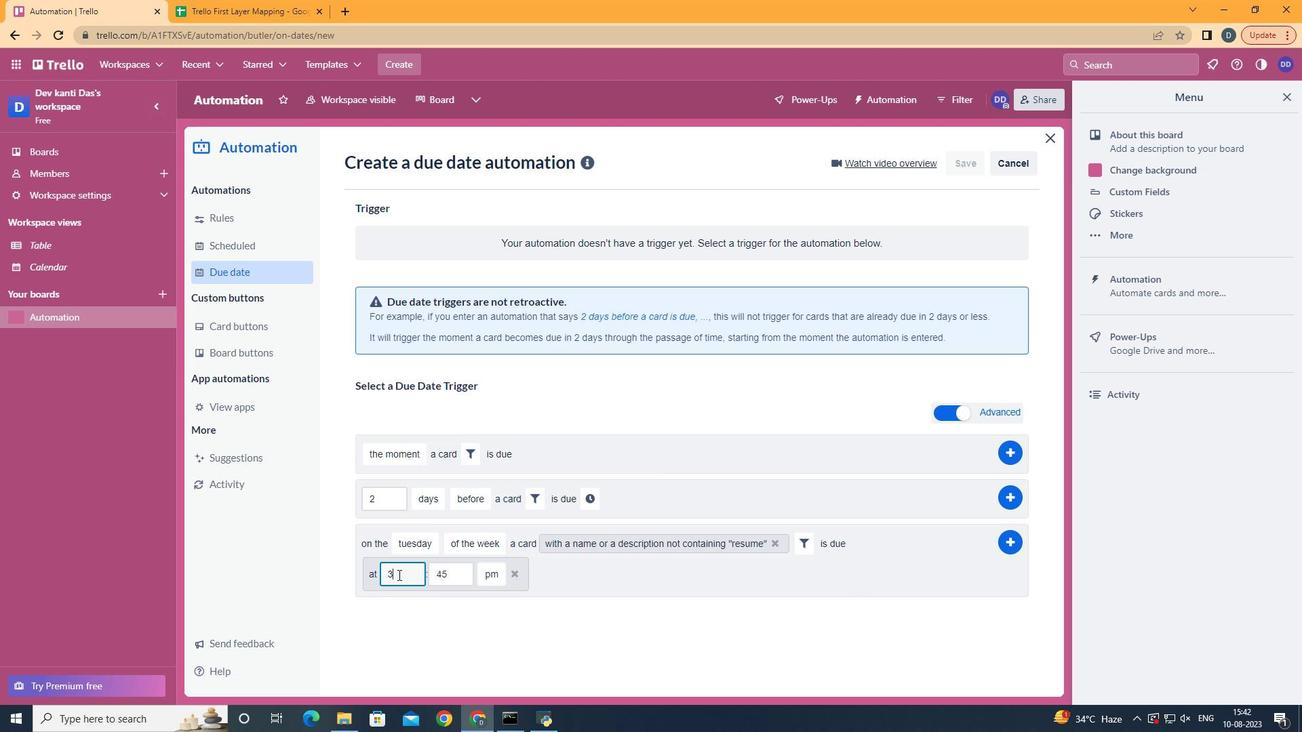 
Action: Key pressed <Key.backspace>11
Screenshot: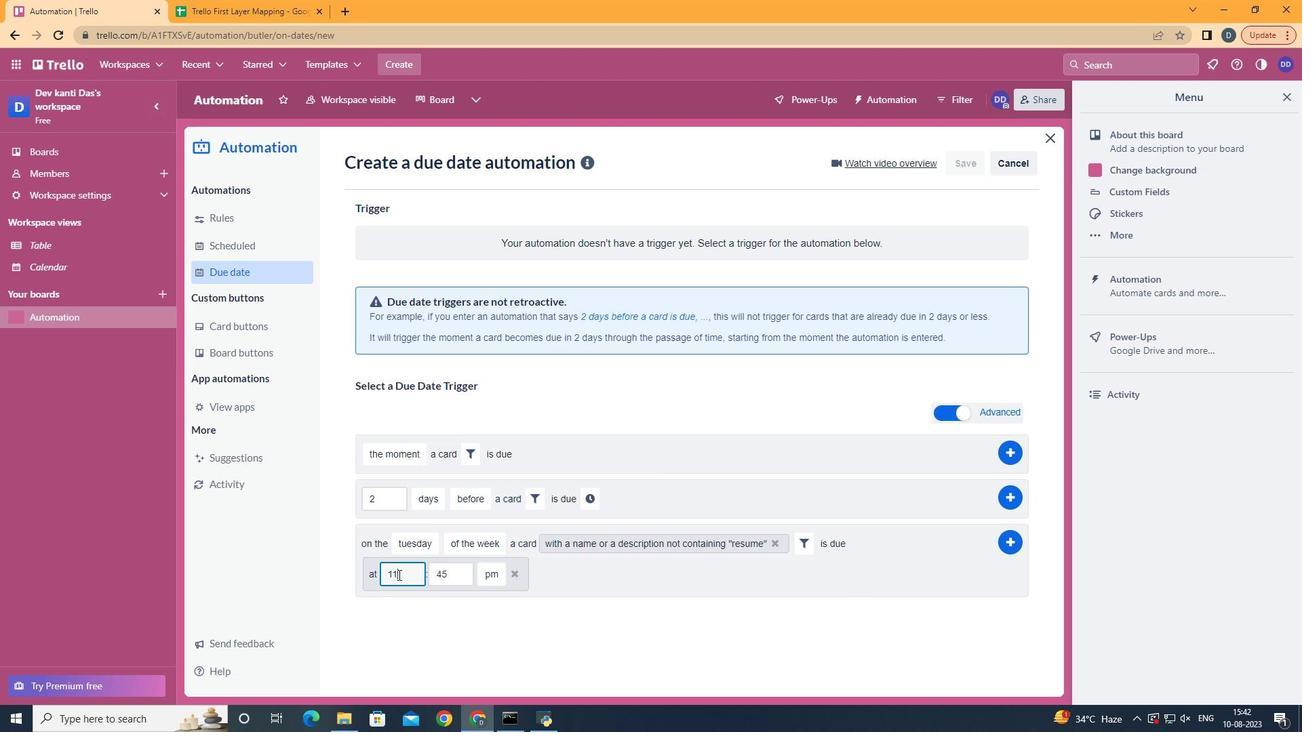 
Action: Mouse moved to (457, 575)
Screenshot: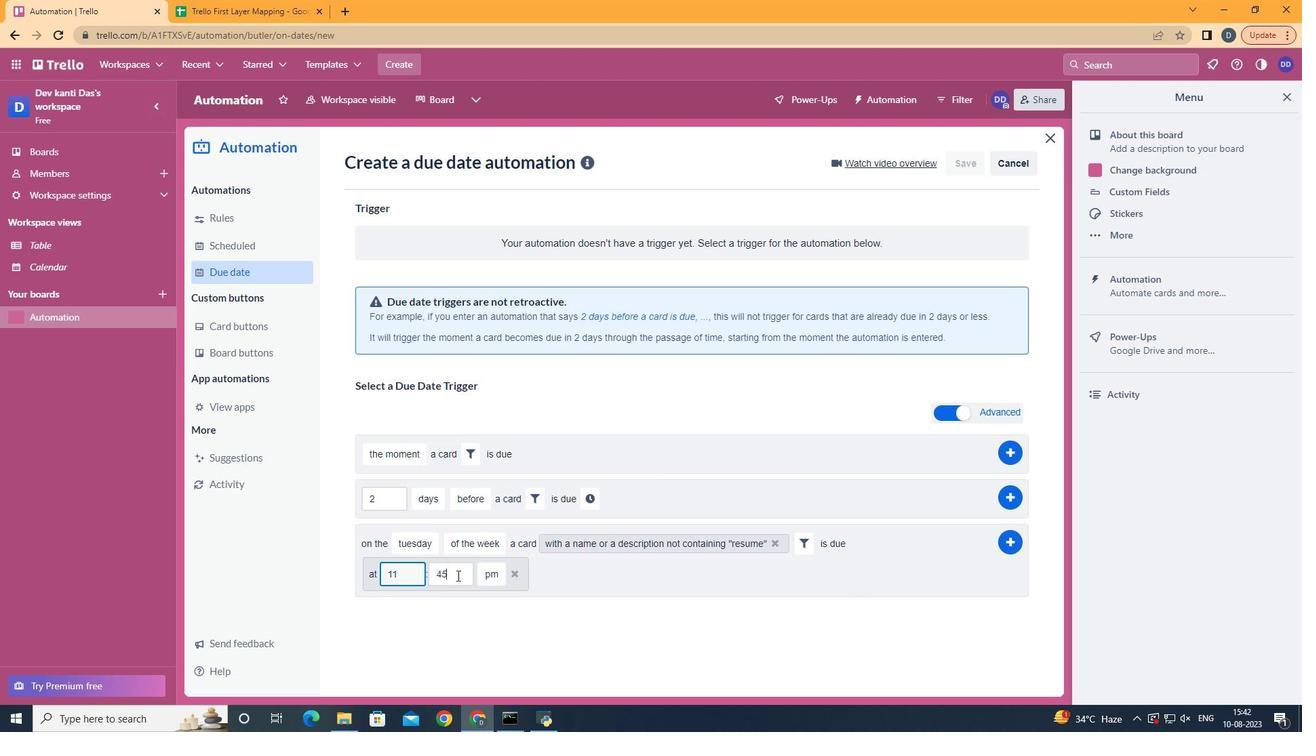 
Action: Mouse pressed left at (457, 575)
Screenshot: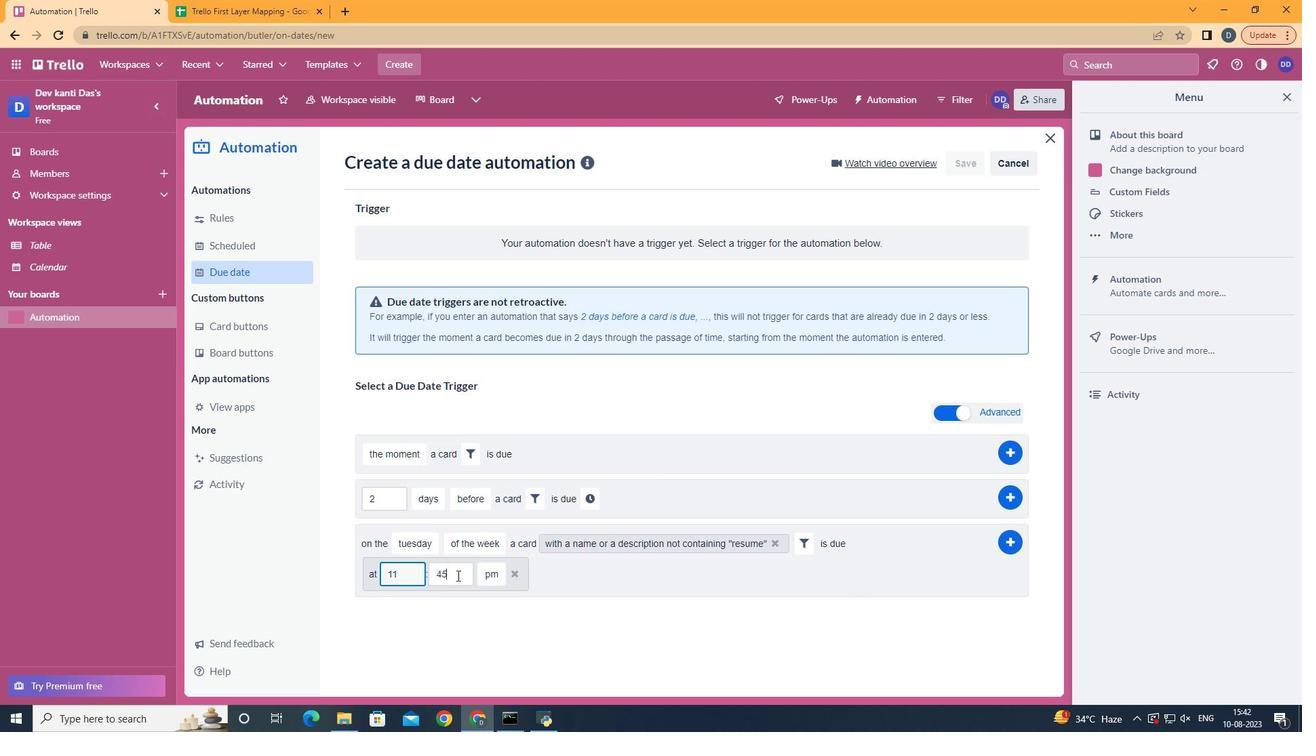
Action: Key pressed <Key.backspace>
Screenshot: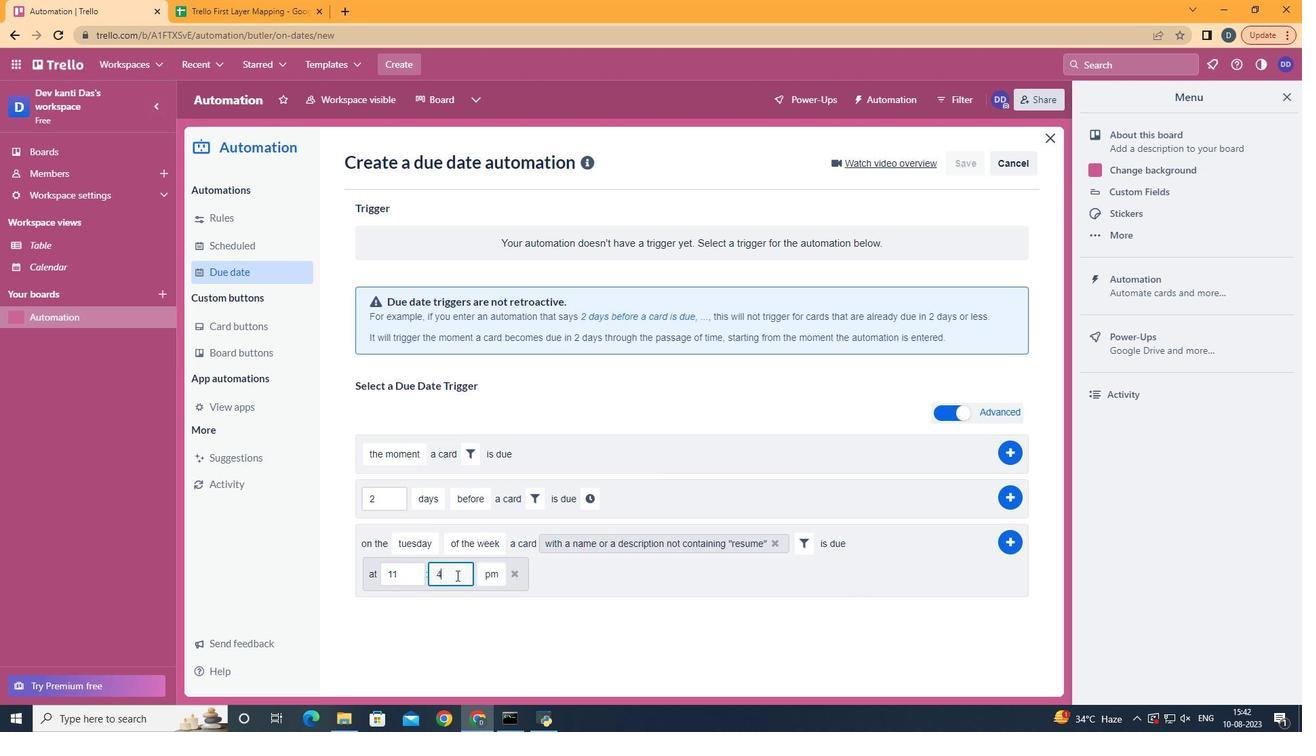 
Action: Mouse moved to (455, 576)
Screenshot: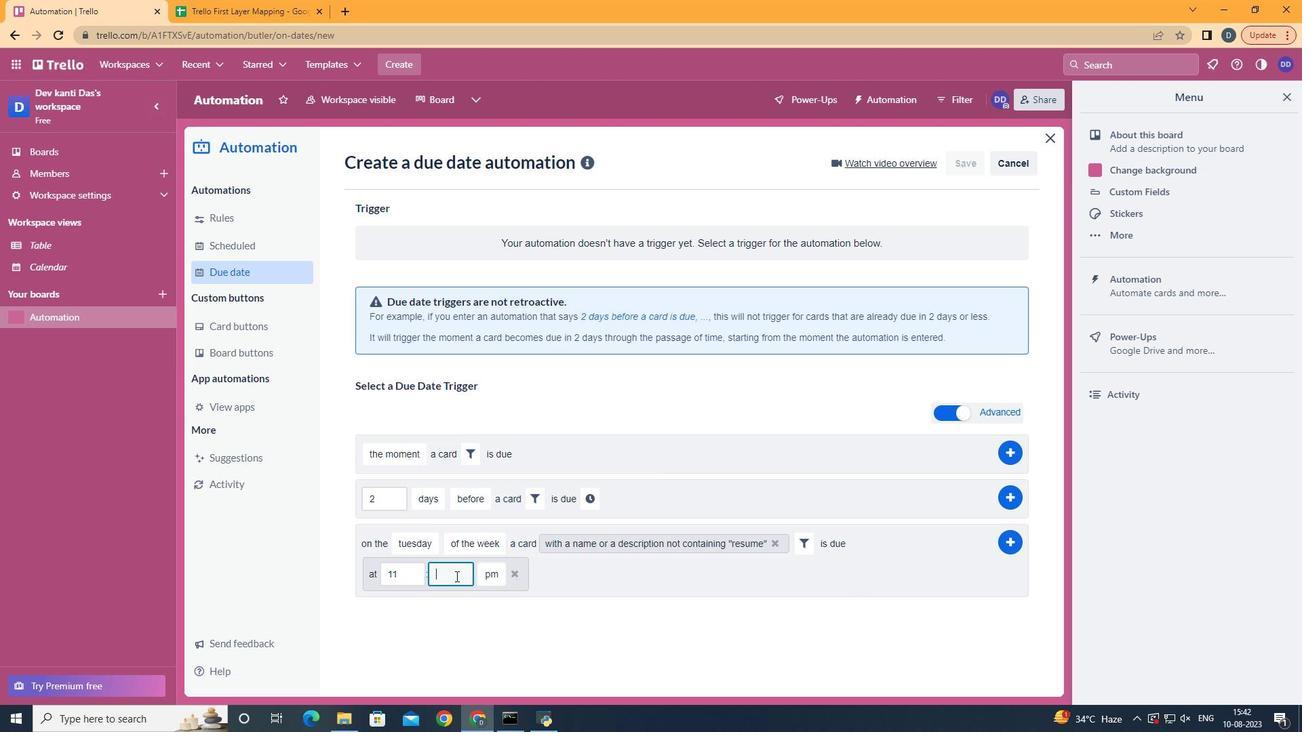 
Action: Key pressed <Key.backspace>00
Screenshot: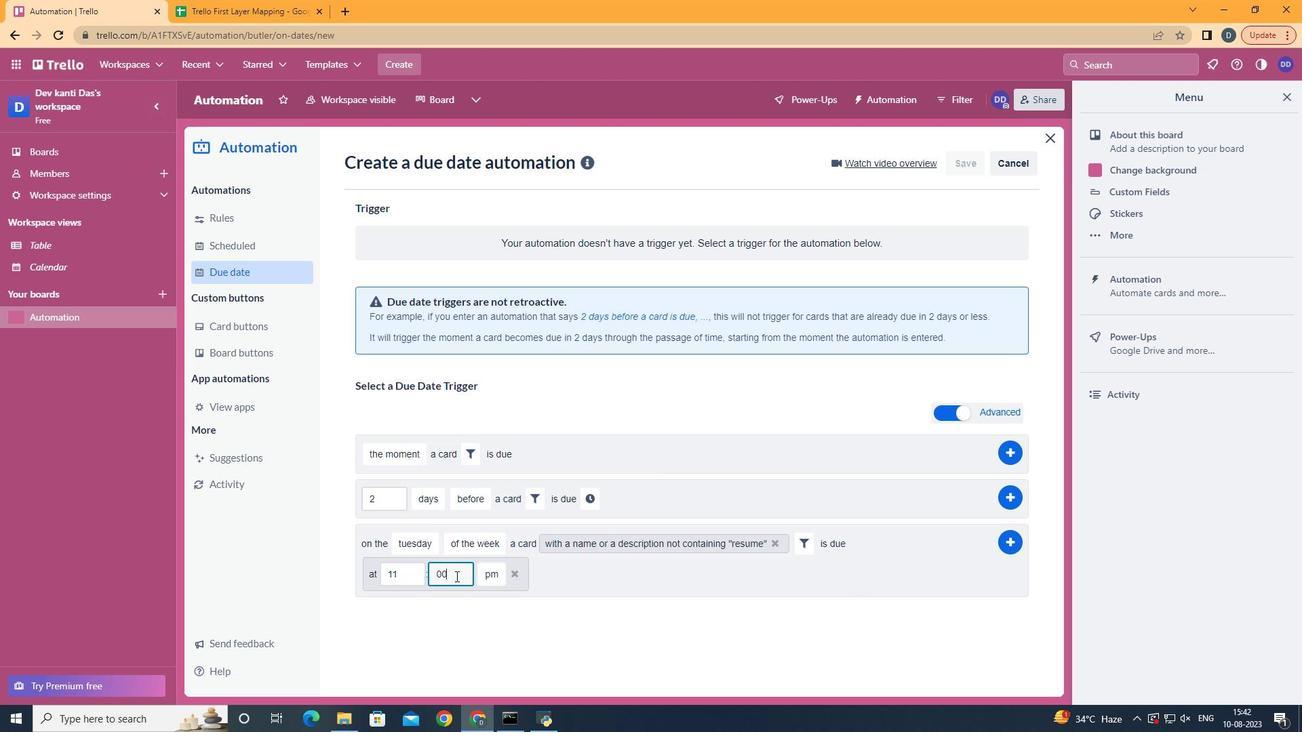 
Action: Mouse moved to (497, 599)
Screenshot: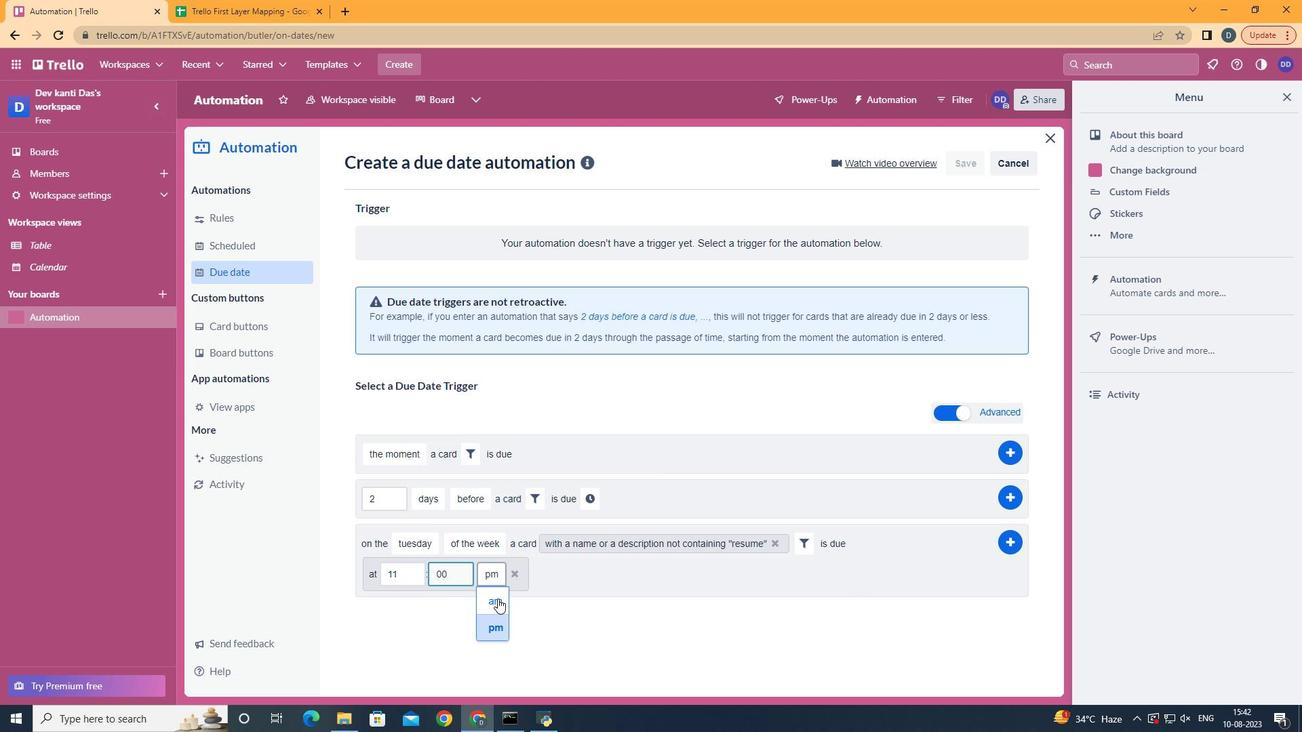 
Action: Mouse pressed left at (497, 599)
Screenshot: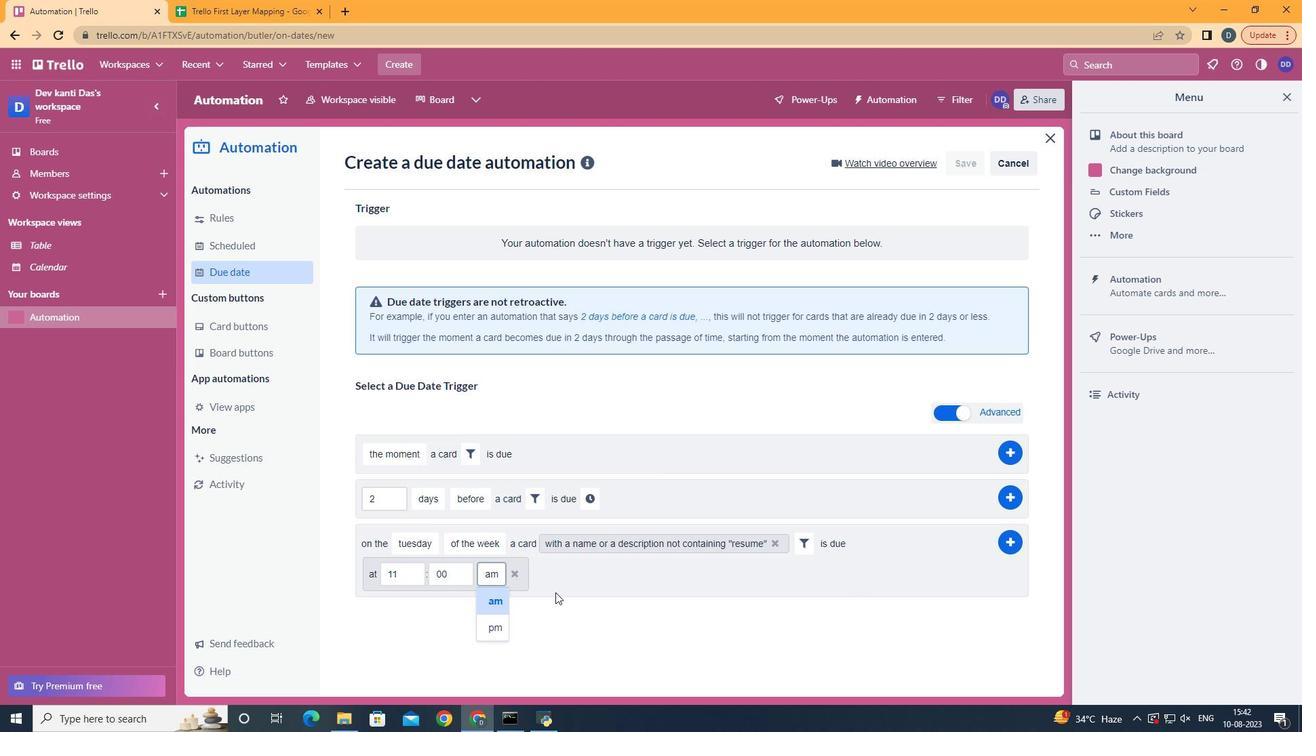 
Action: Mouse moved to (1012, 548)
Screenshot: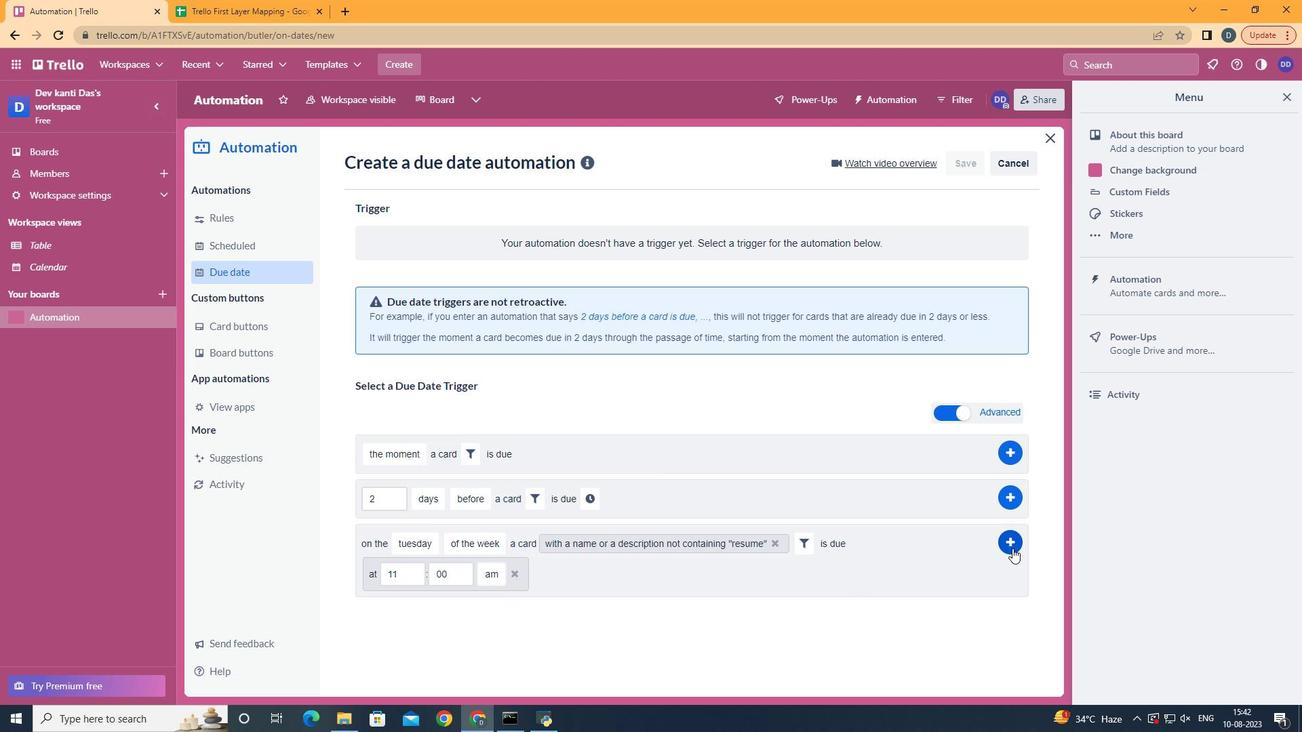 
Action: Mouse pressed left at (1012, 548)
Screenshot: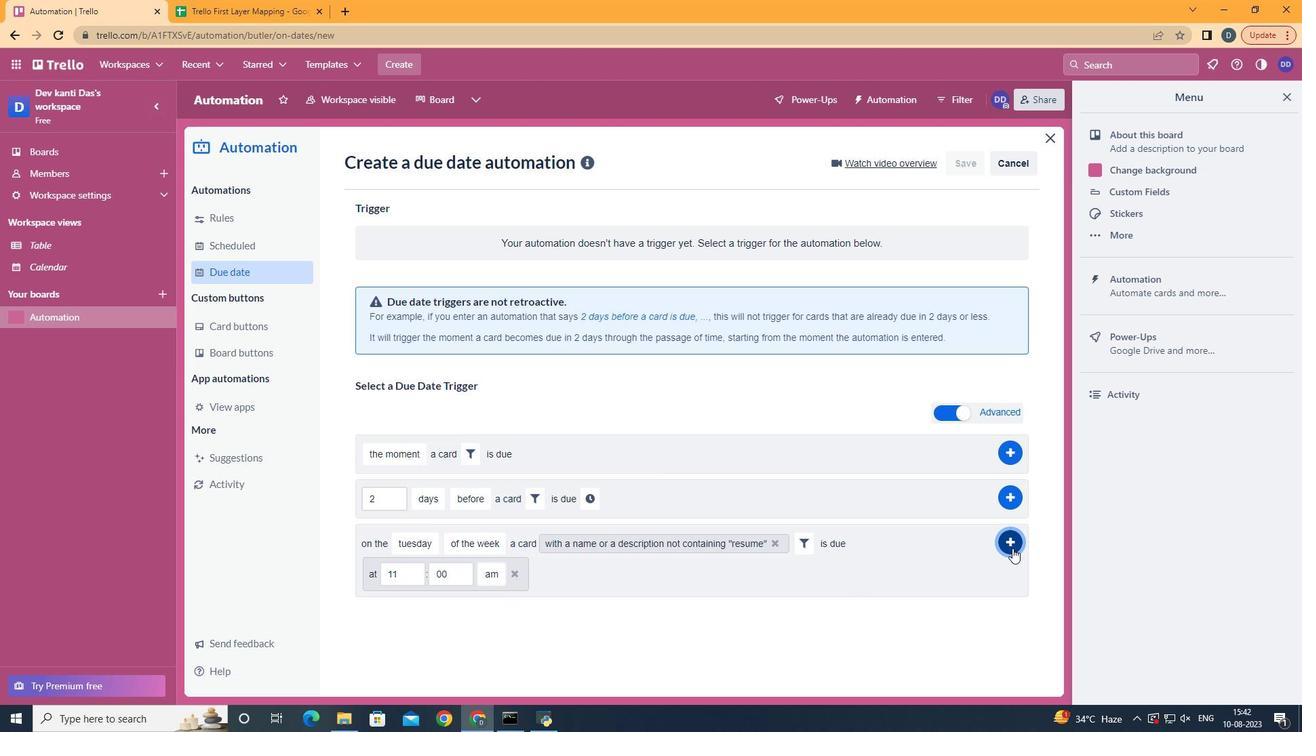 
Action: Mouse moved to (533, 236)
Screenshot: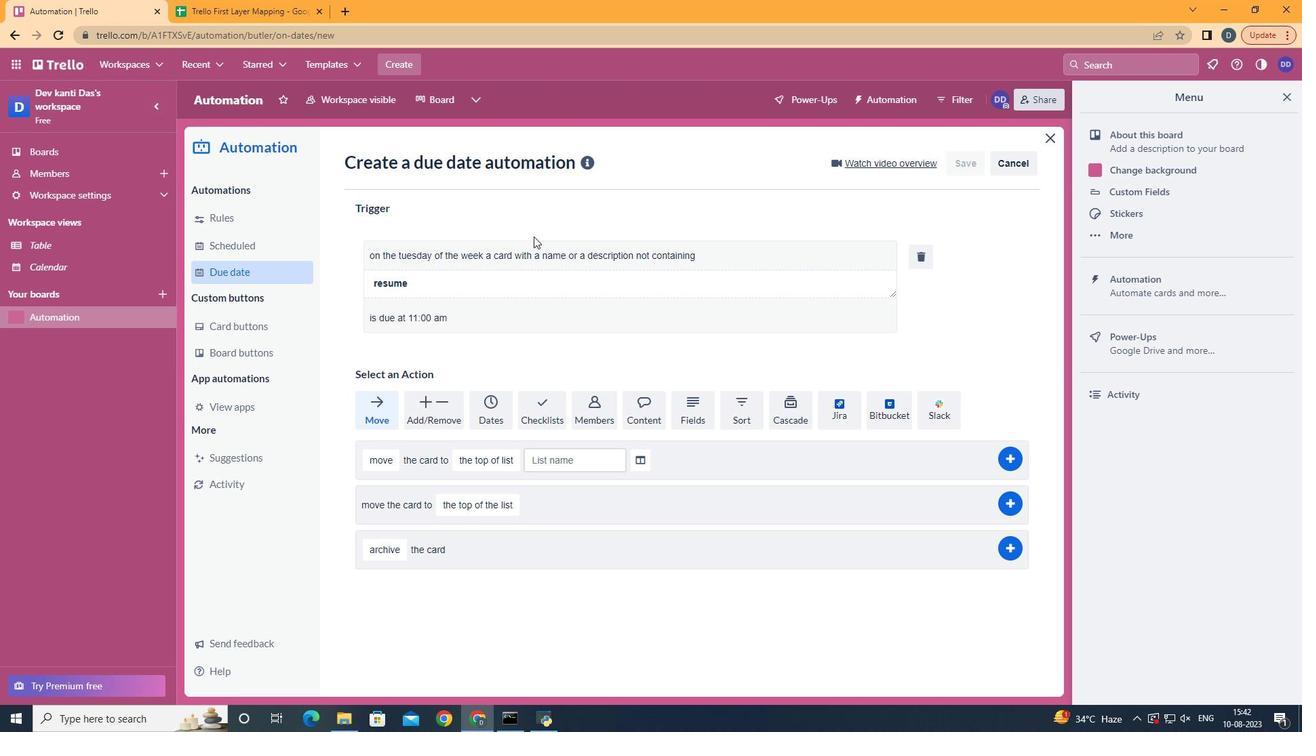 
